 Task: Open Card Hotel Review in Board Product User Testing and Feedback to Workspace Event Planning and Coordination and add a team member Softage.4@softage.net, a label Blue, a checklist Herbalism, an attachment from Trello, a color Blue and finally, add a card description 'Plan and execute company team-building retreat' and a comment 'We should approach this task with a sense of accountability and responsibility, owning our mistakes and taking steps to correct them.'. Add a start date 'Jan 08, 1900' with a due date 'Jan 15, 1900'
Action: Mouse moved to (710, 182)
Screenshot: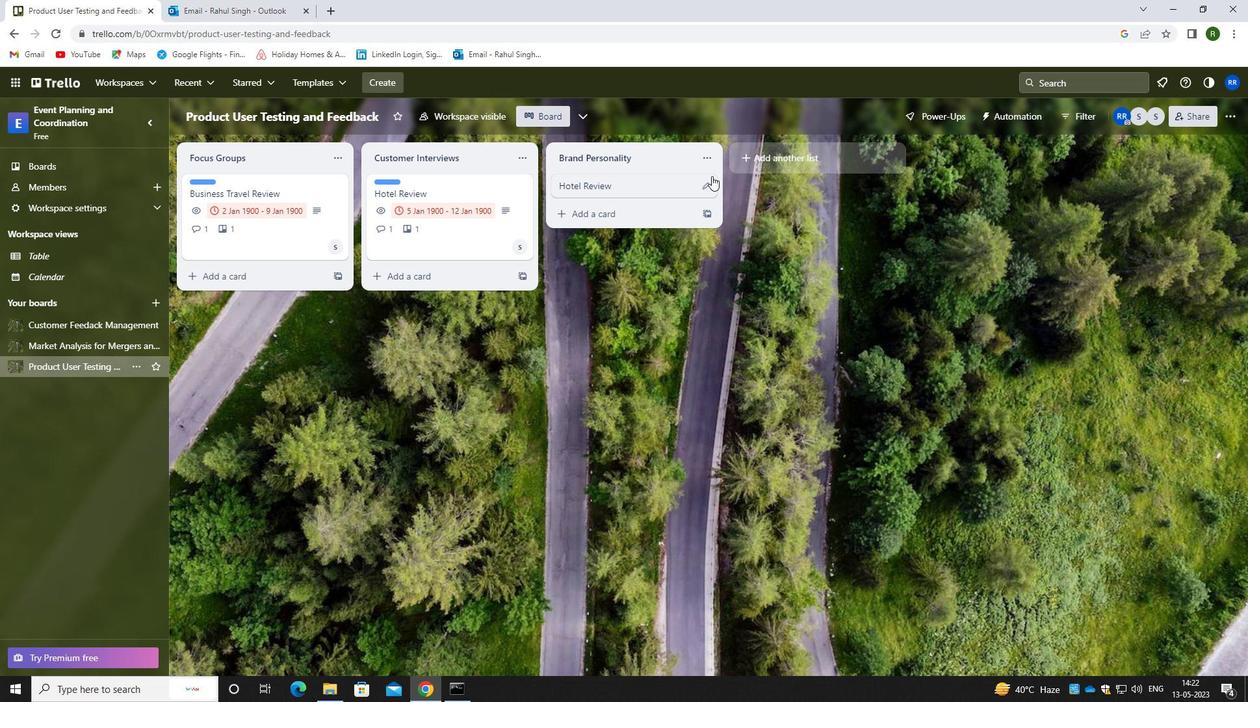 
Action: Mouse pressed left at (710, 182)
Screenshot: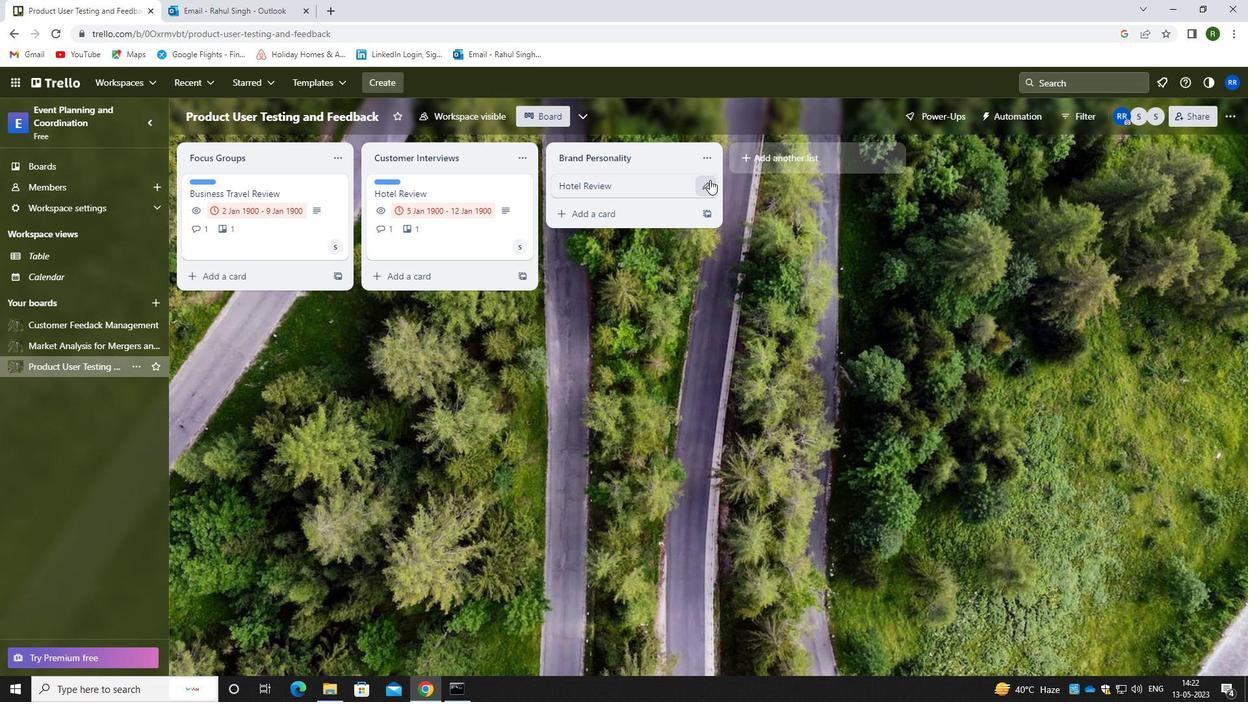 
Action: Mouse moved to (754, 190)
Screenshot: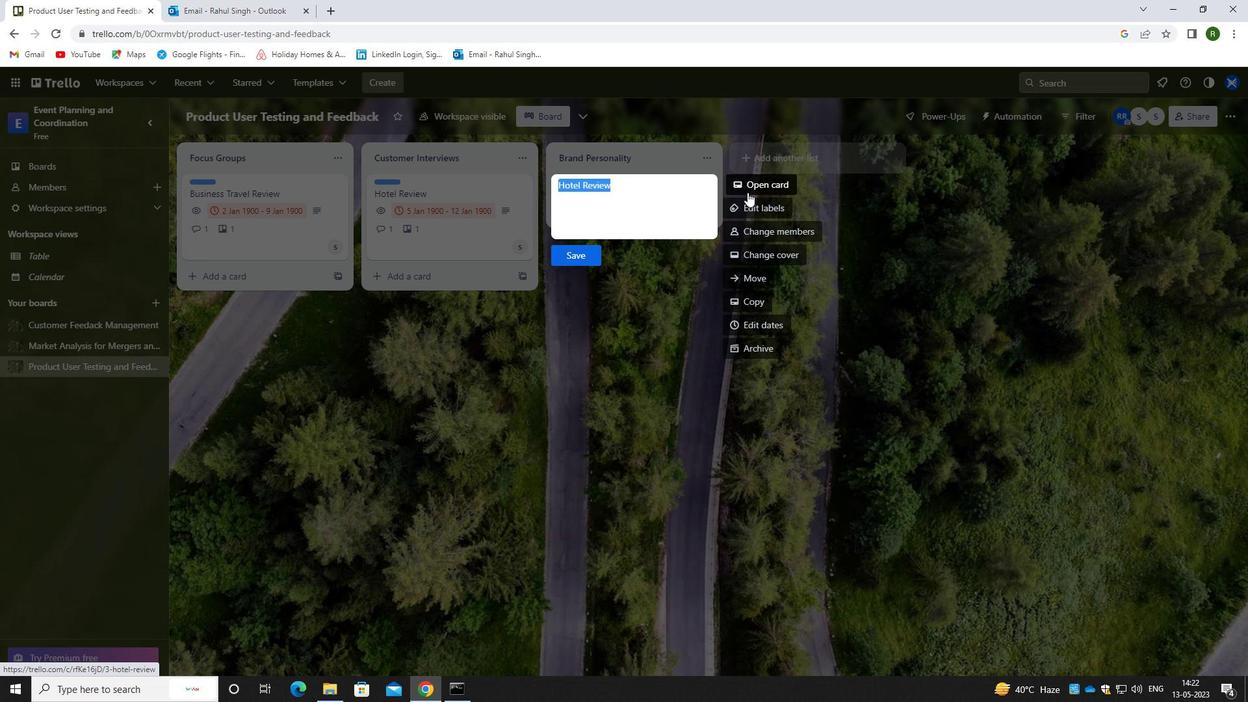 
Action: Mouse pressed left at (754, 190)
Screenshot: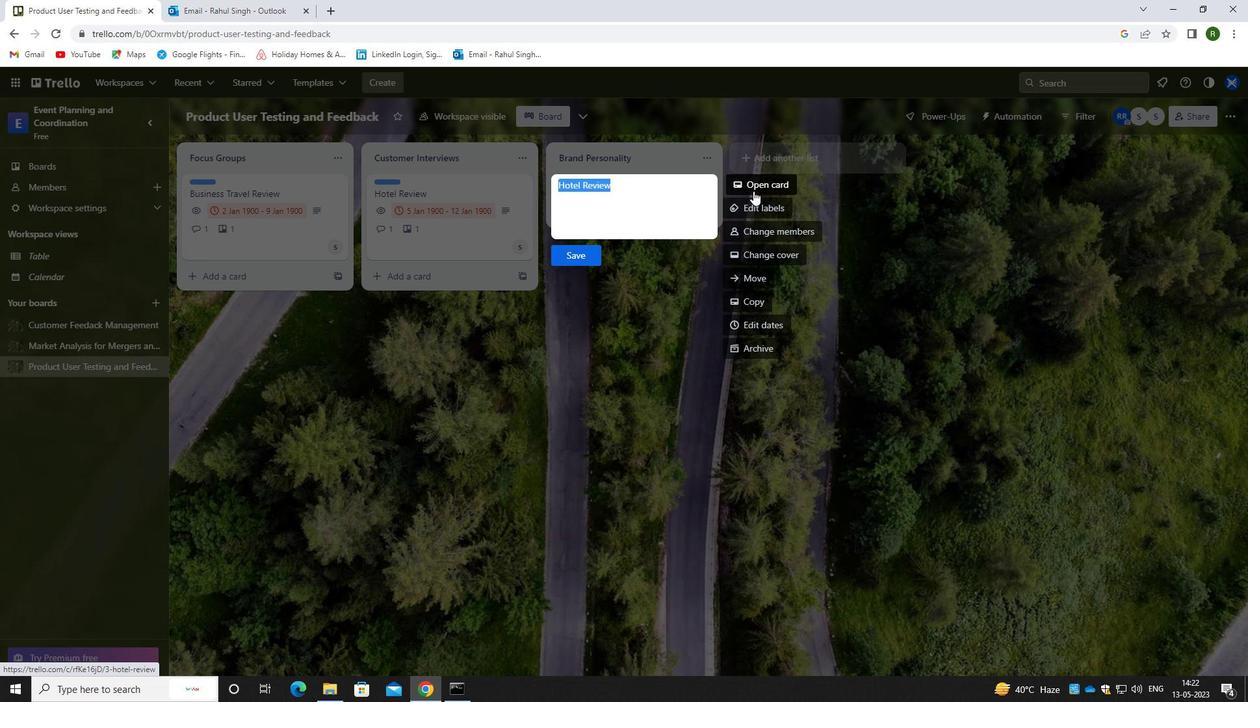 
Action: Mouse moved to (803, 236)
Screenshot: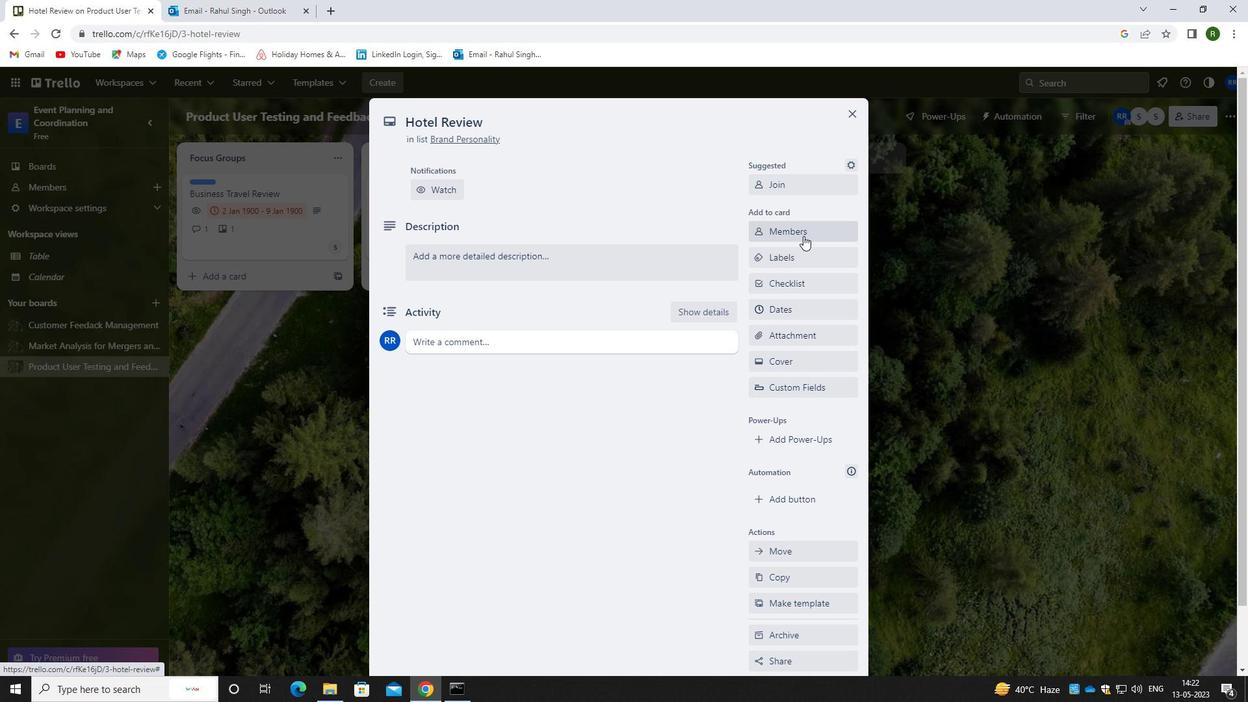 
Action: Mouse pressed left at (803, 236)
Screenshot: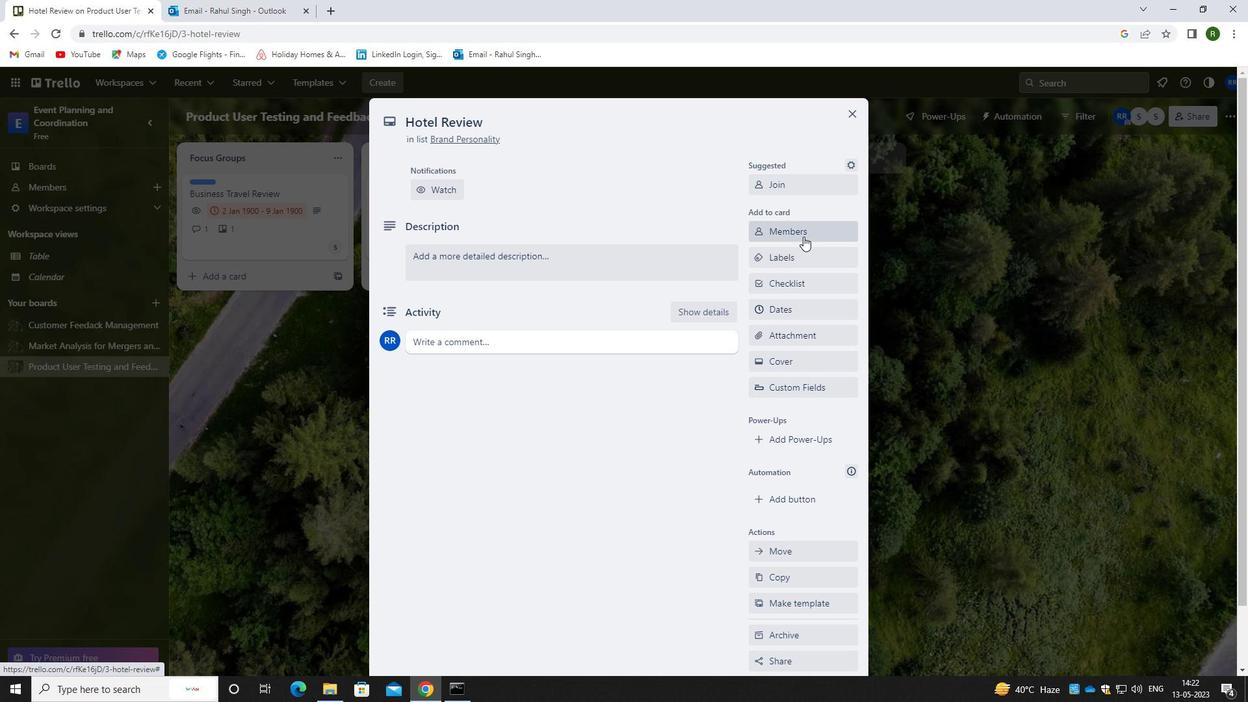 
Action: Mouse moved to (803, 283)
Screenshot: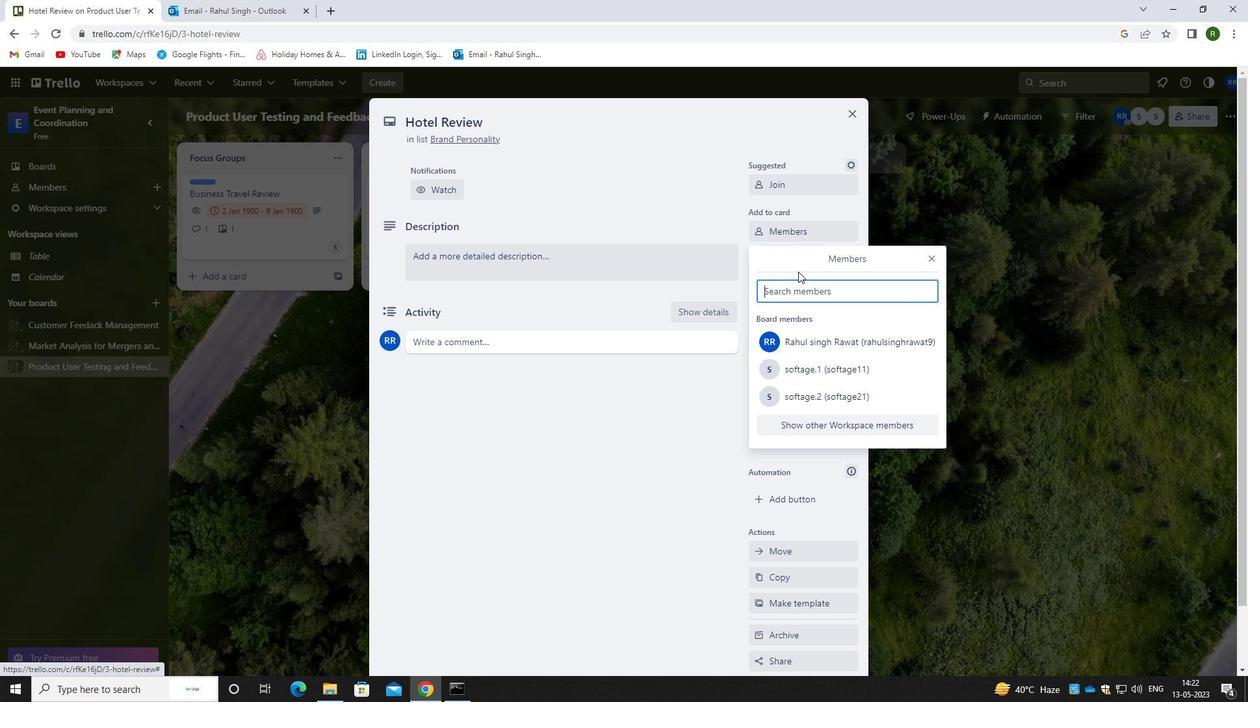 
Action: Key pressed <Key.caps_lock>s<Key.caps_lock>oftage.4<Key.shift>@SOFTAGE.NET
Screenshot: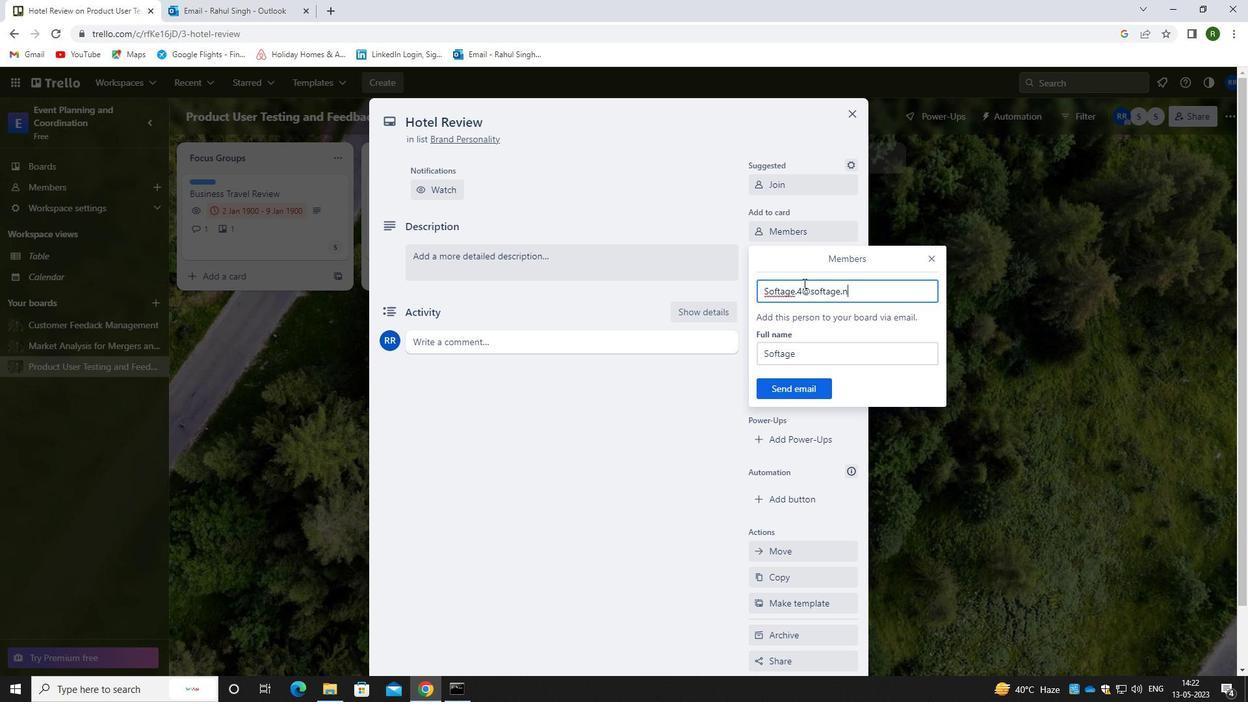 
Action: Mouse moved to (803, 386)
Screenshot: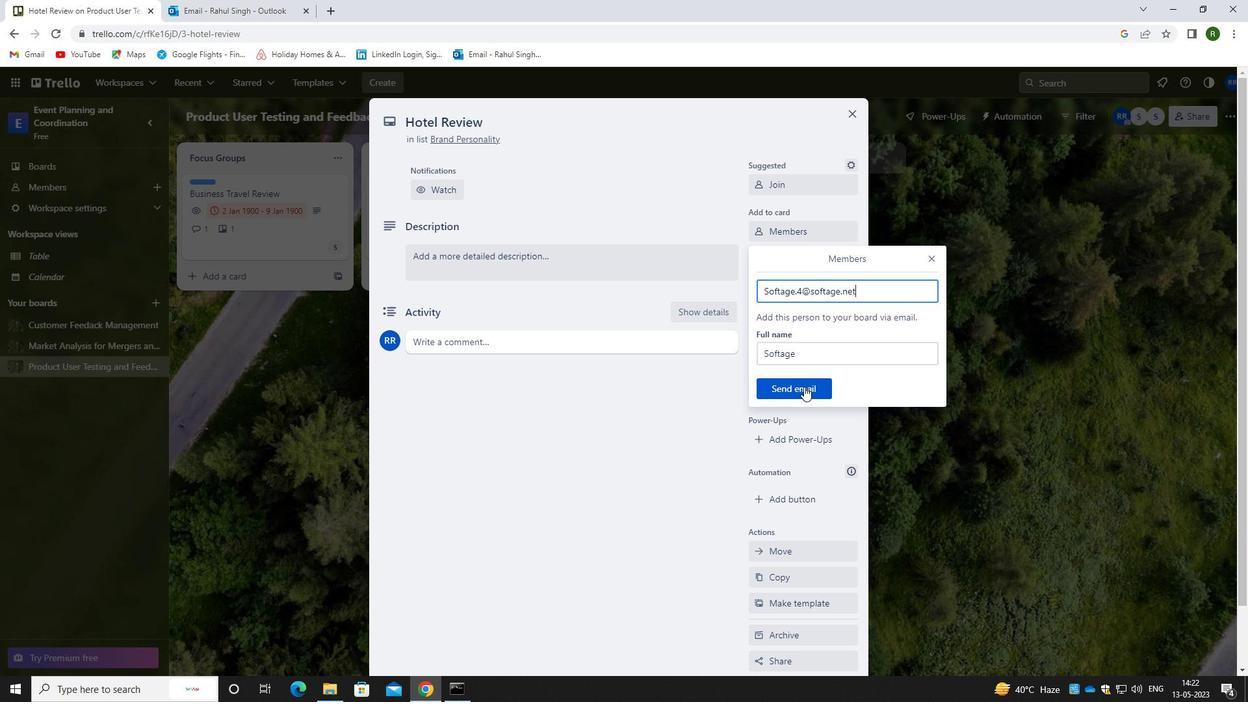 
Action: Mouse pressed left at (803, 386)
Screenshot: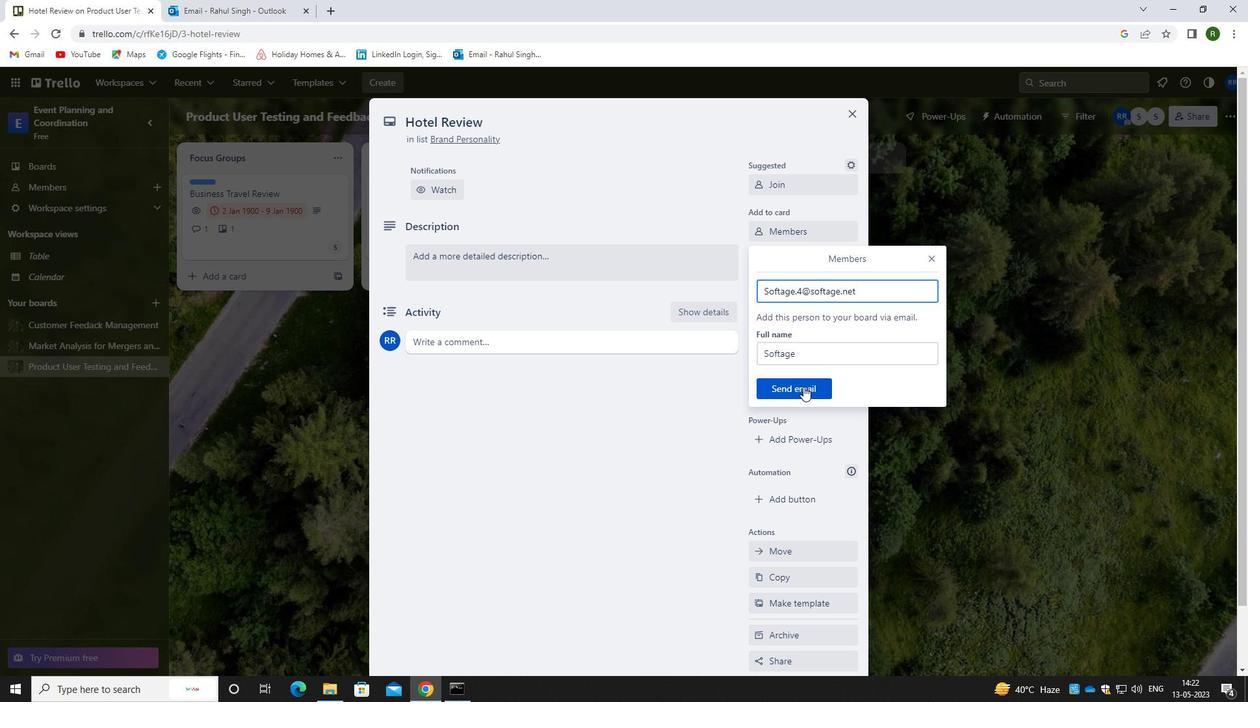 
Action: Mouse moved to (794, 258)
Screenshot: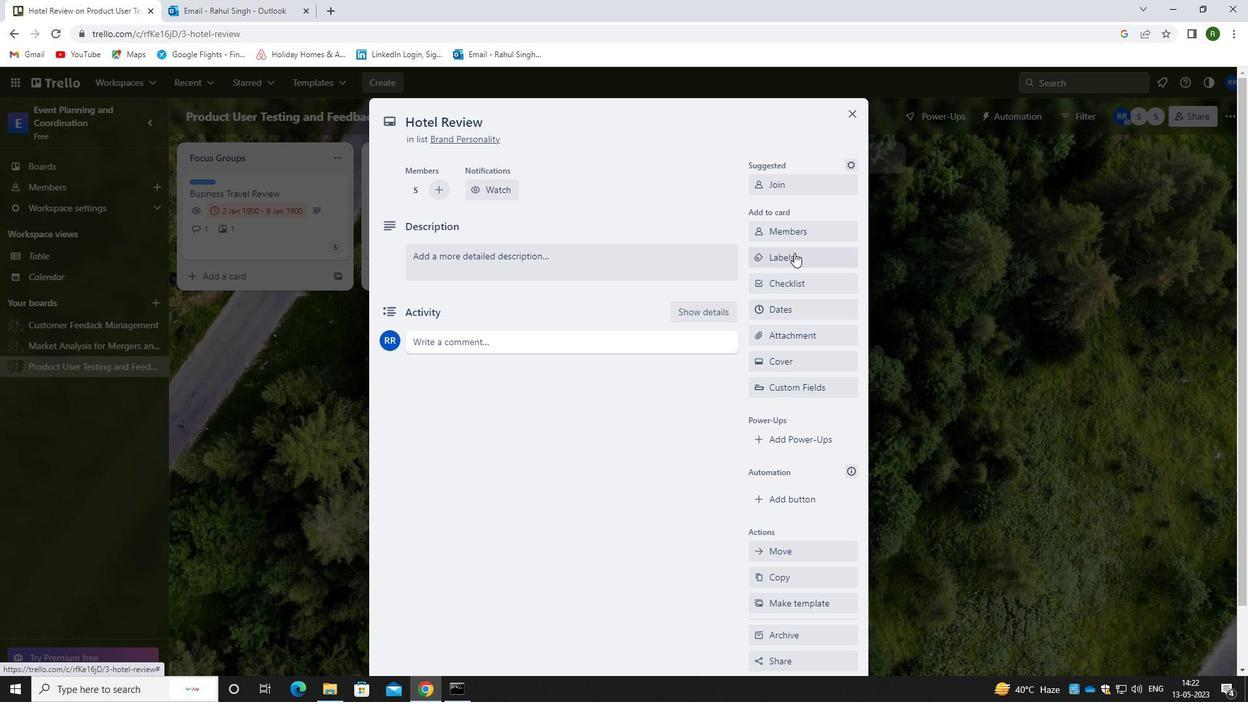 
Action: Mouse pressed left at (794, 258)
Screenshot: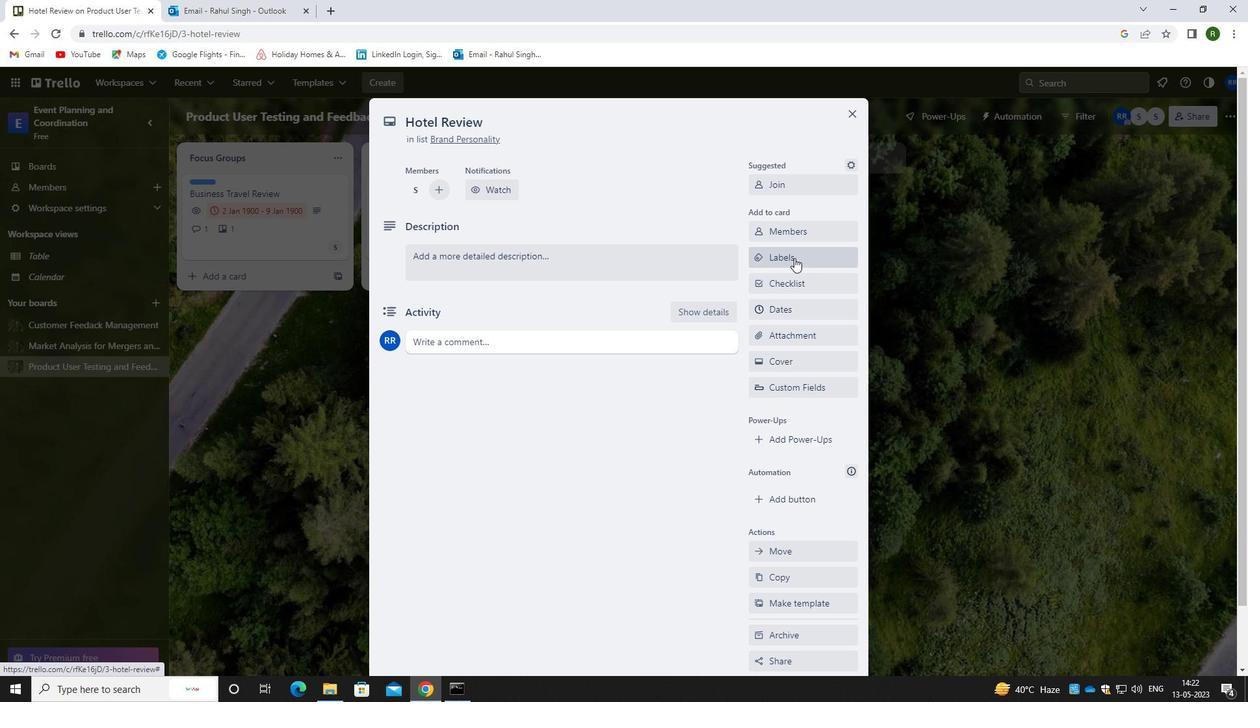 
Action: Mouse moved to (819, 320)
Screenshot: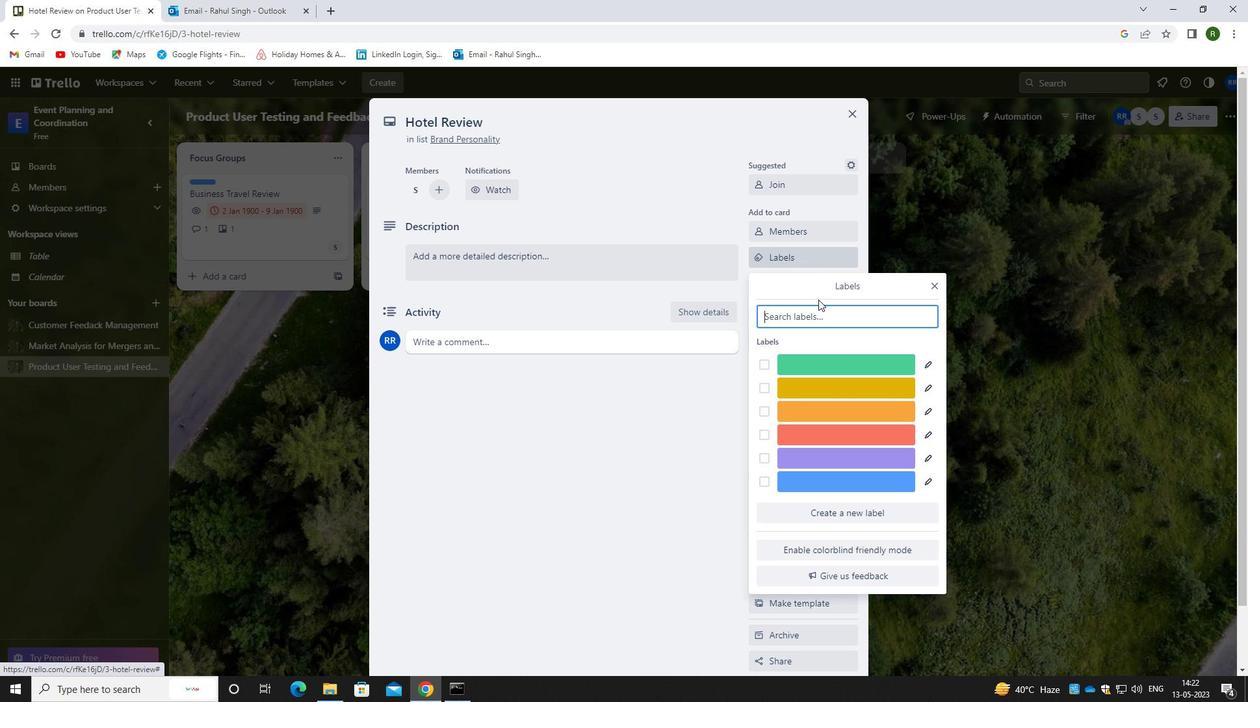 
Action: Key pressed BLEU<Key.backspace><Key.backspace>UE
Screenshot: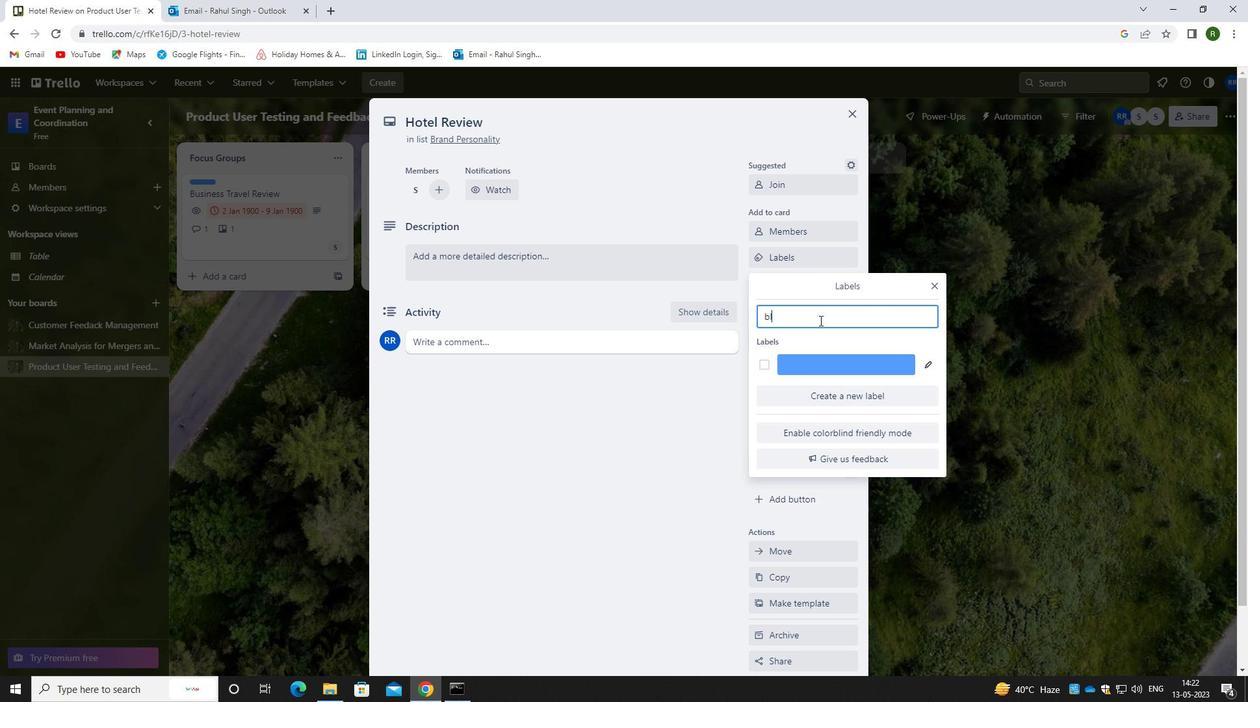 
Action: Mouse moved to (762, 362)
Screenshot: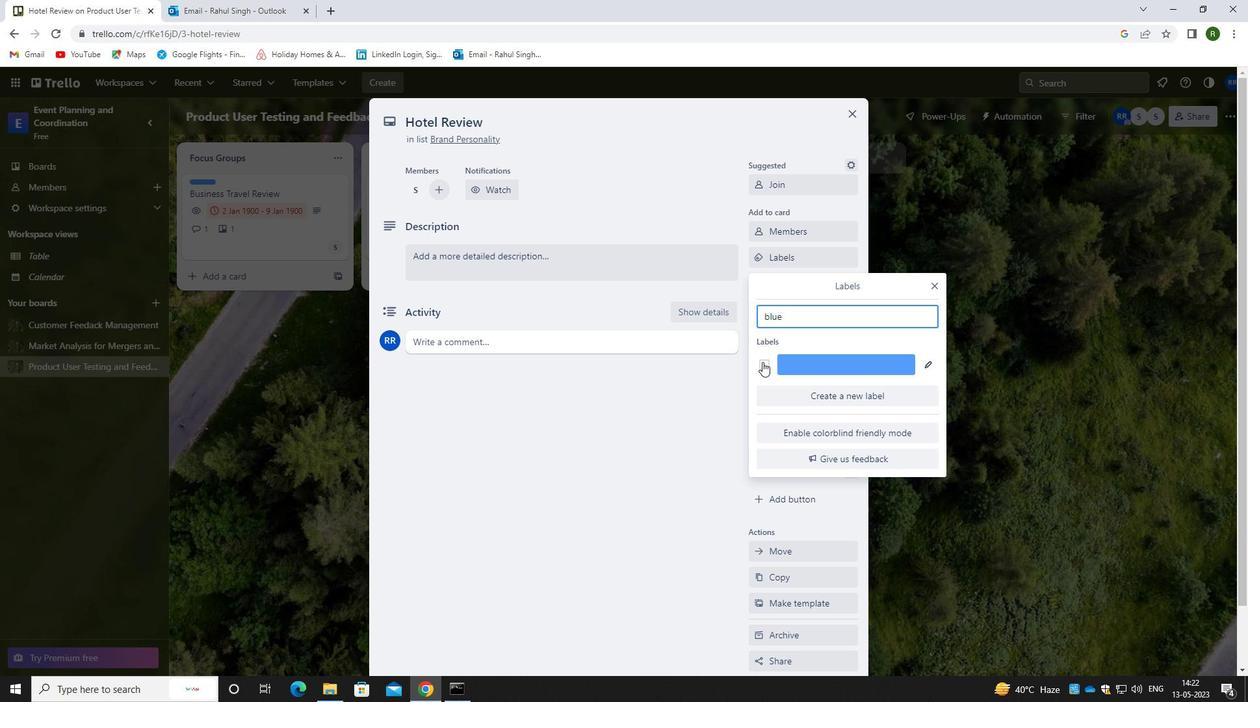 
Action: Mouse pressed left at (762, 362)
Screenshot: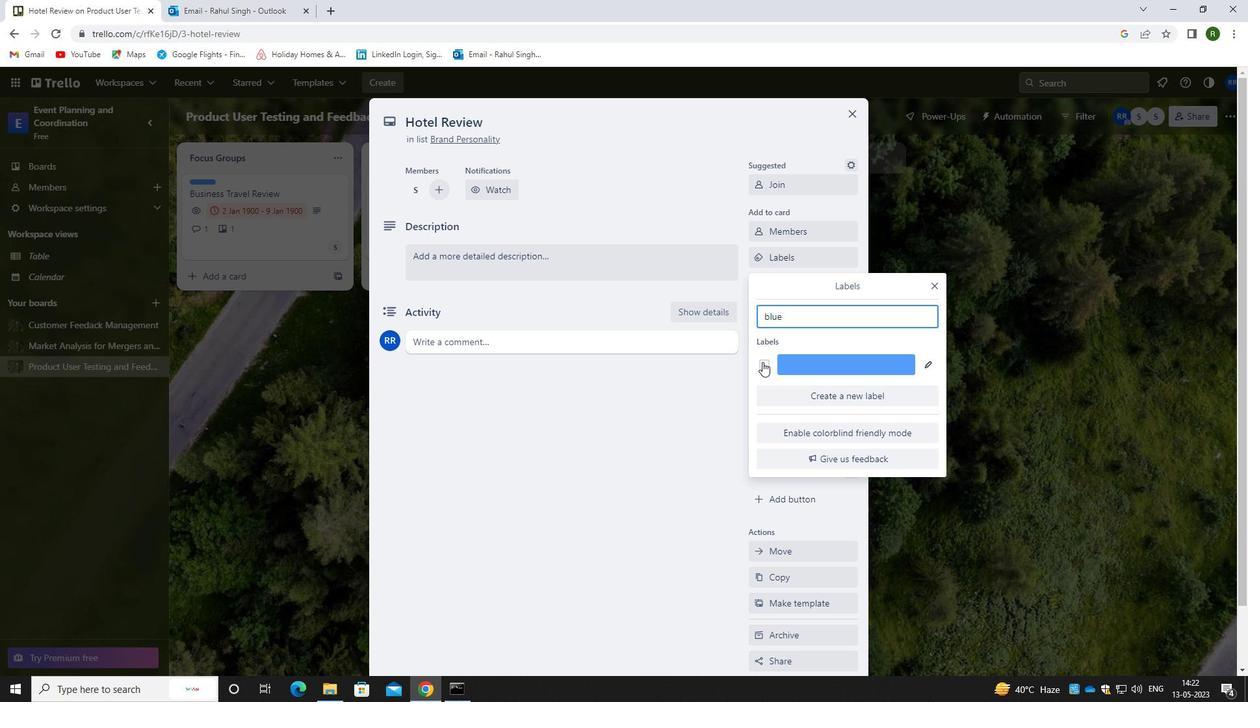 
Action: Mouse moved to (678, 417)
Screenshot: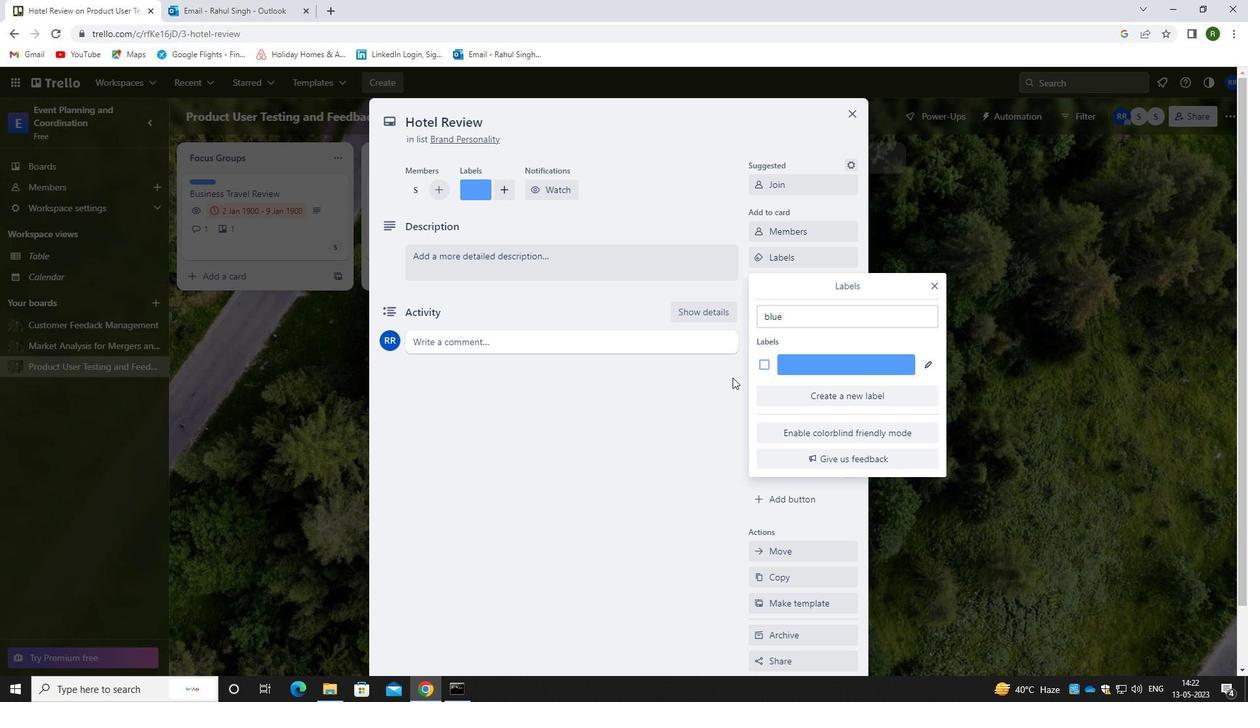 
Action: Mouse pressed left at (678, 417)
Screenshot: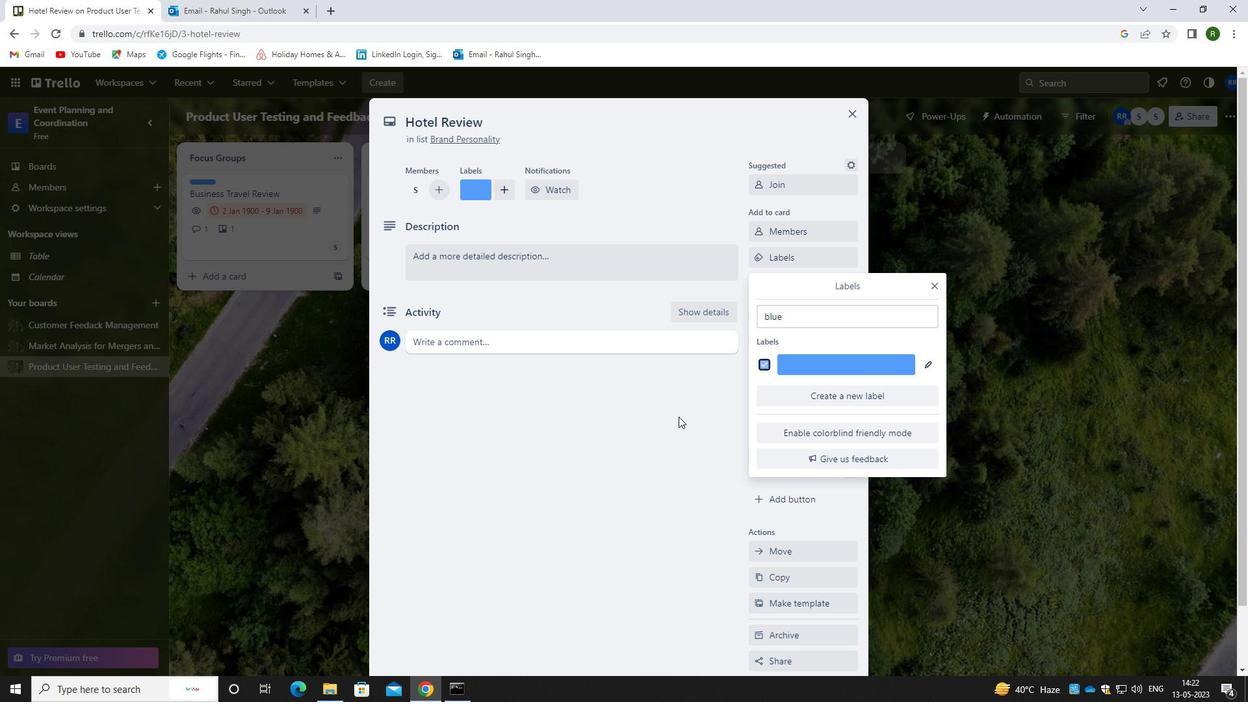 
Action: Mouse moved to (776, 283)
Screenshot: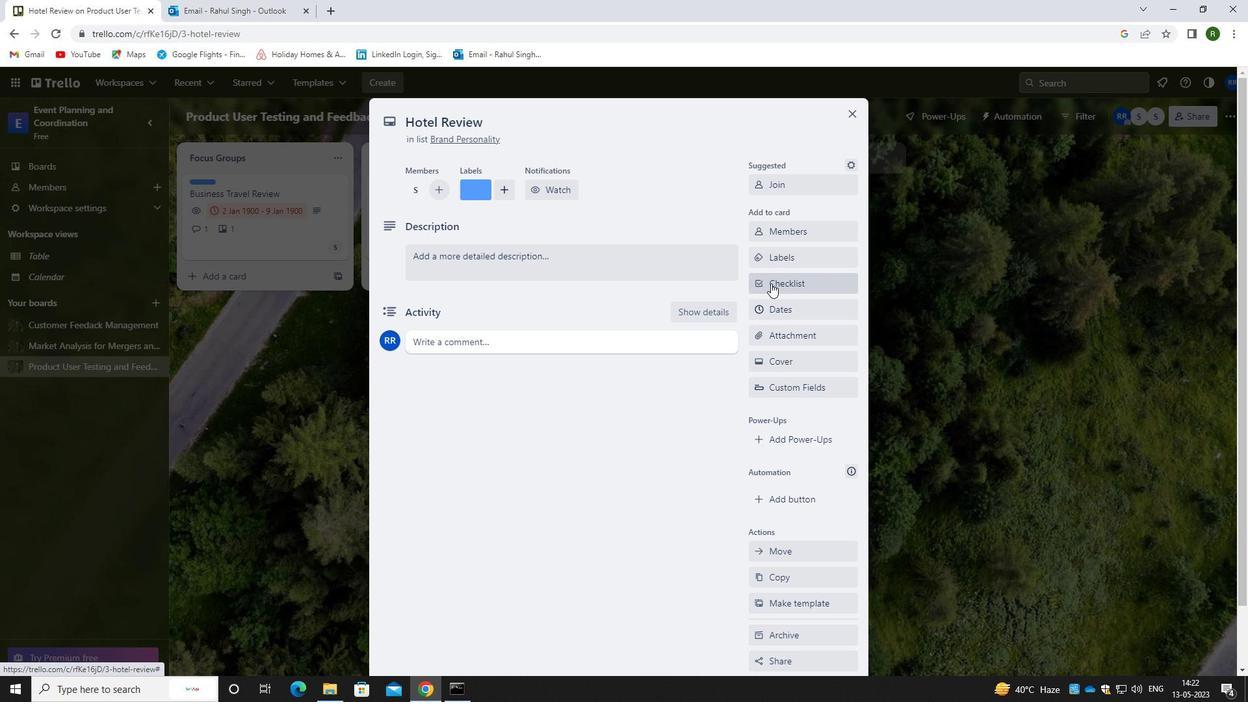 
Action: Mouse pressed left at (776, 283)
Screenshot: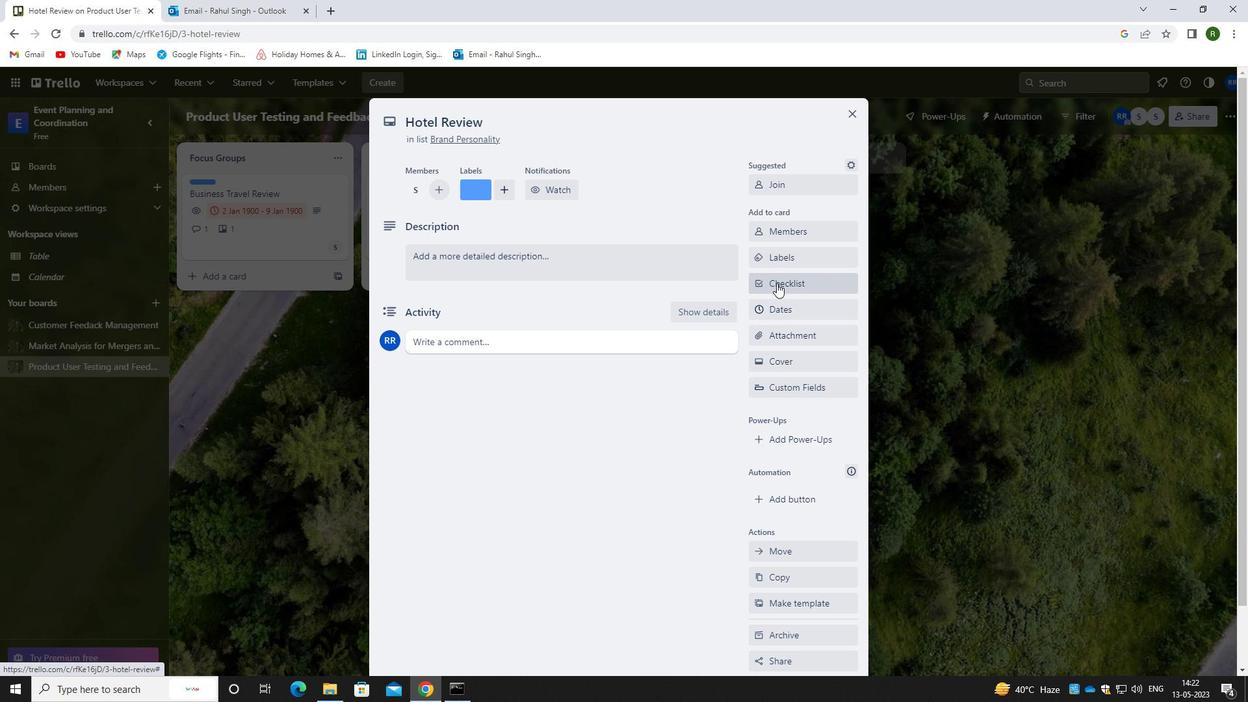 
Action: Mouse moved to (817, 330)
Screenshot: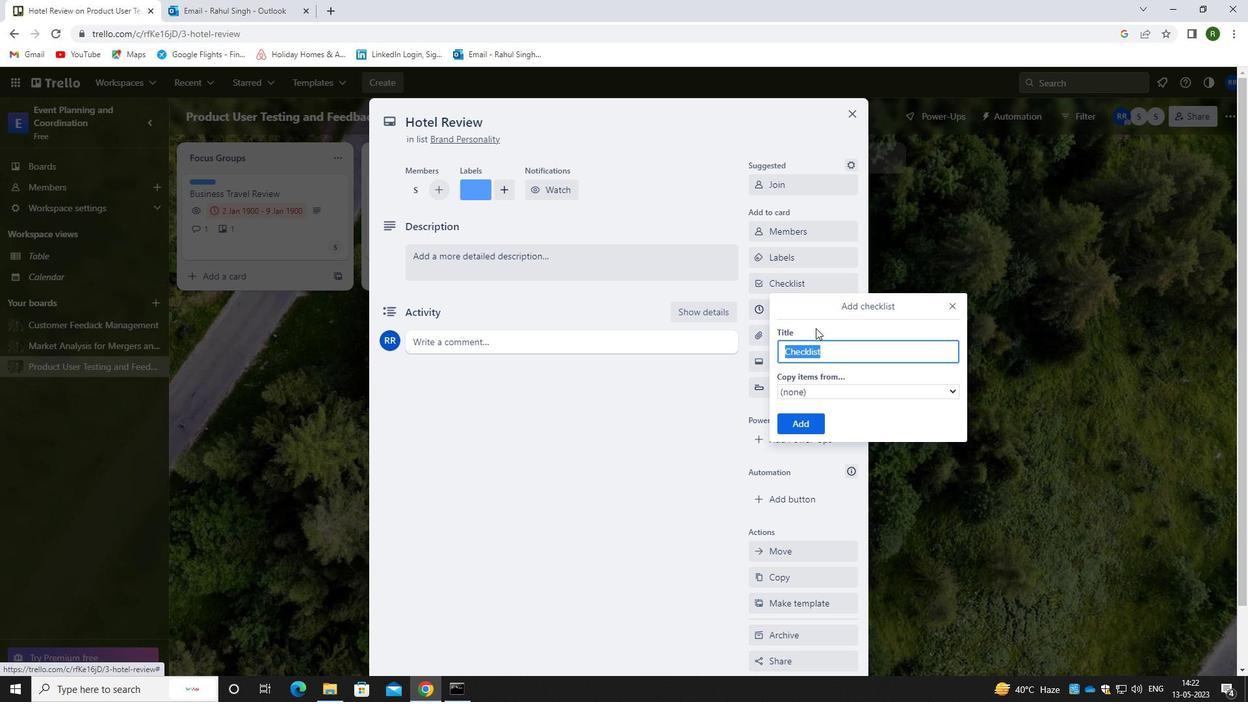 
Action: Key pressed <Key.caps_lock>H<Key.caps_lock>ERBALISM<Key.backspace>
Screenshot: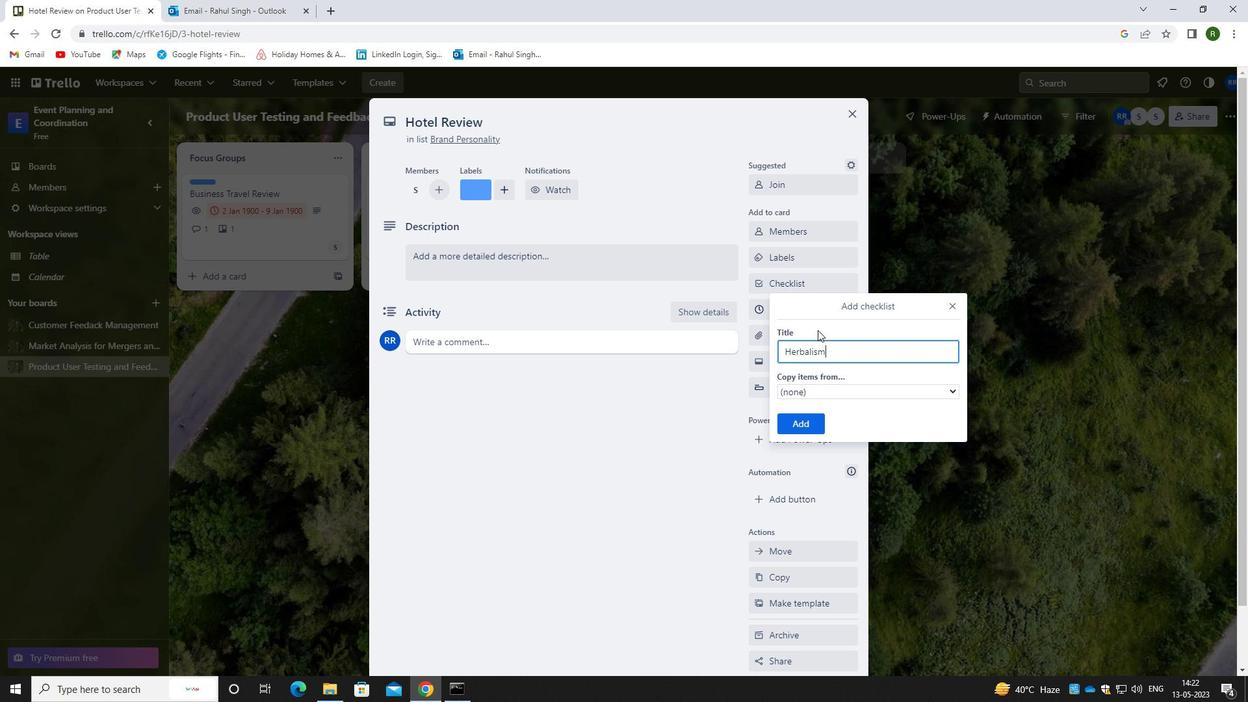 
Action: Mouse moved to (868, 392)
Screenshot: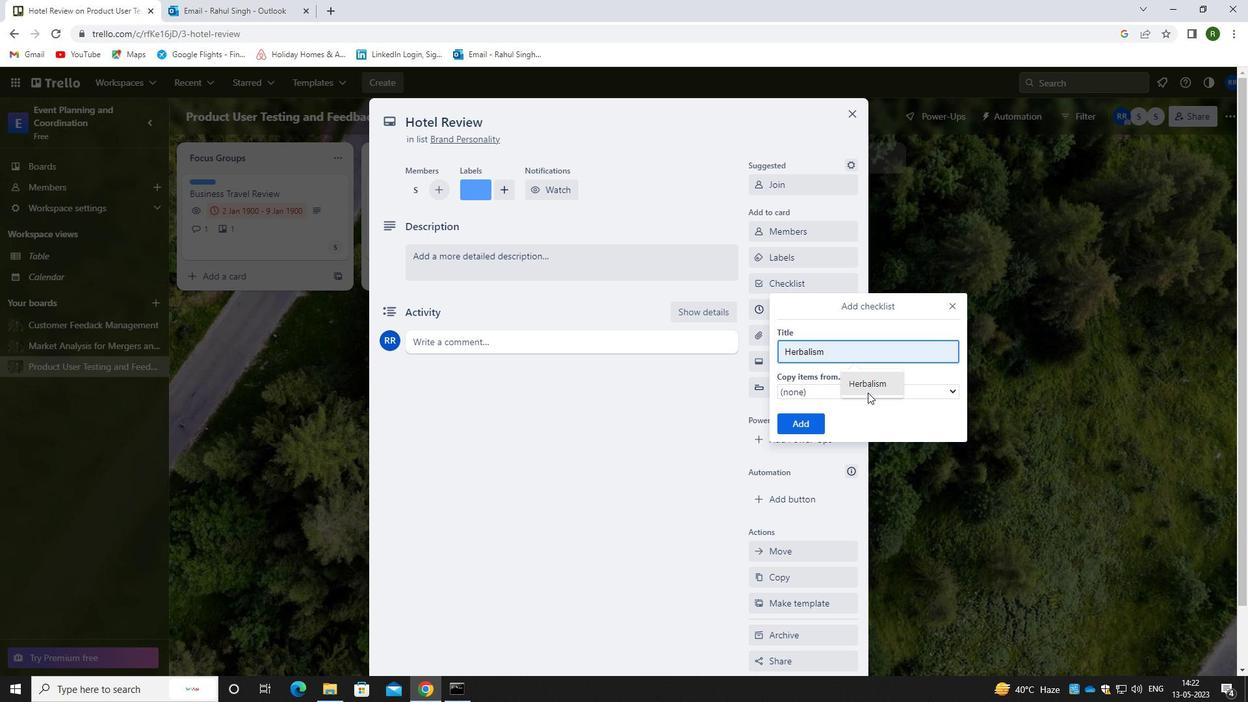 
Action: Mouse pressed left at (868, 392)
Screenshot: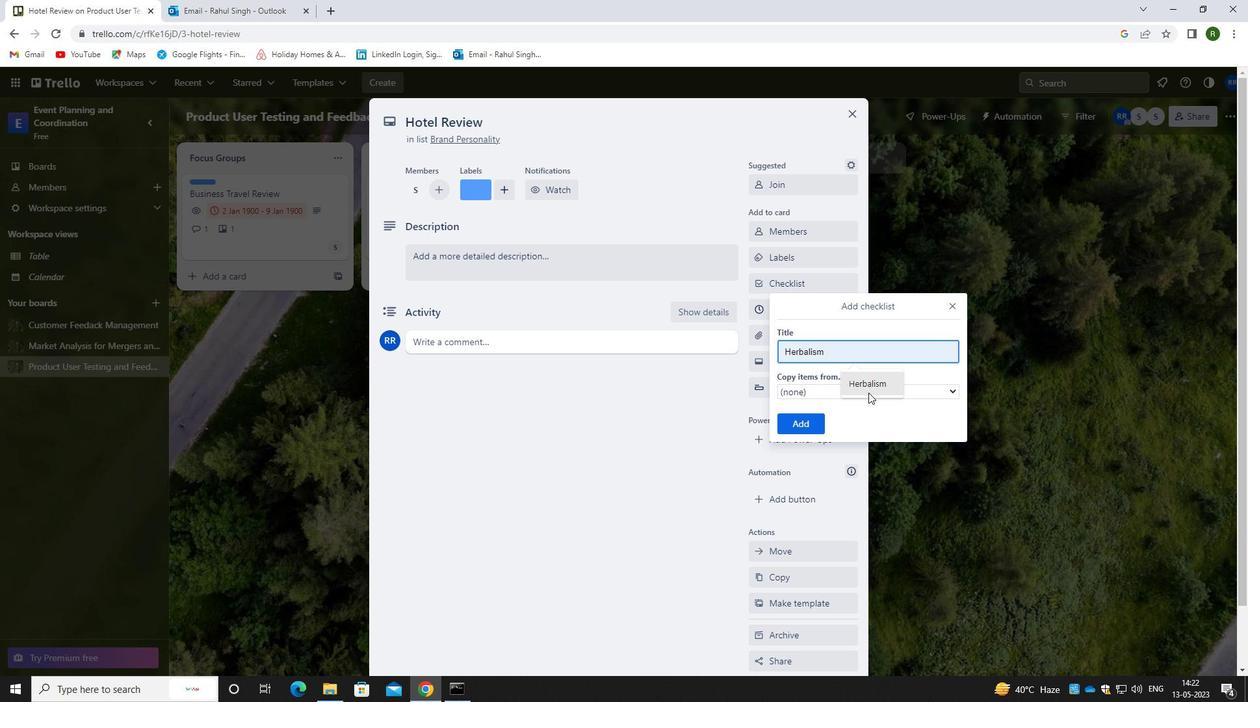 
Action: Mouse moved to (804, 425)
Screenshot: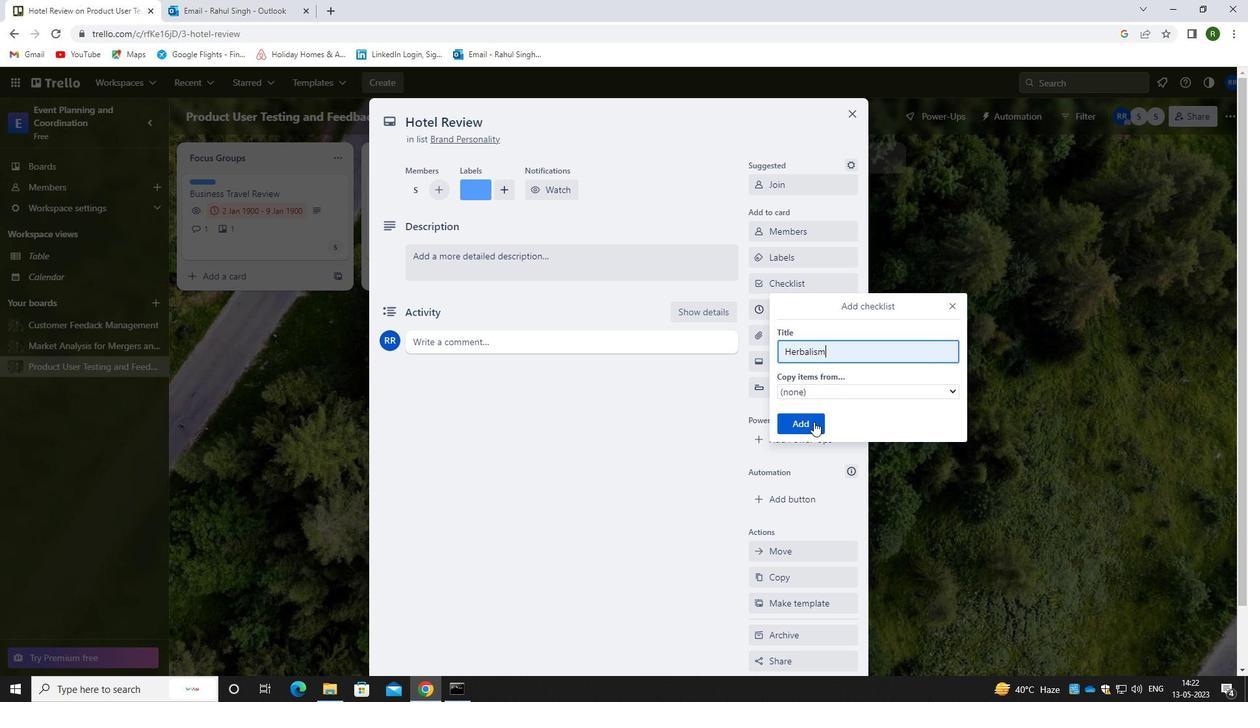 
Action: Mouse pressed left at (804, 425)
Screenshot: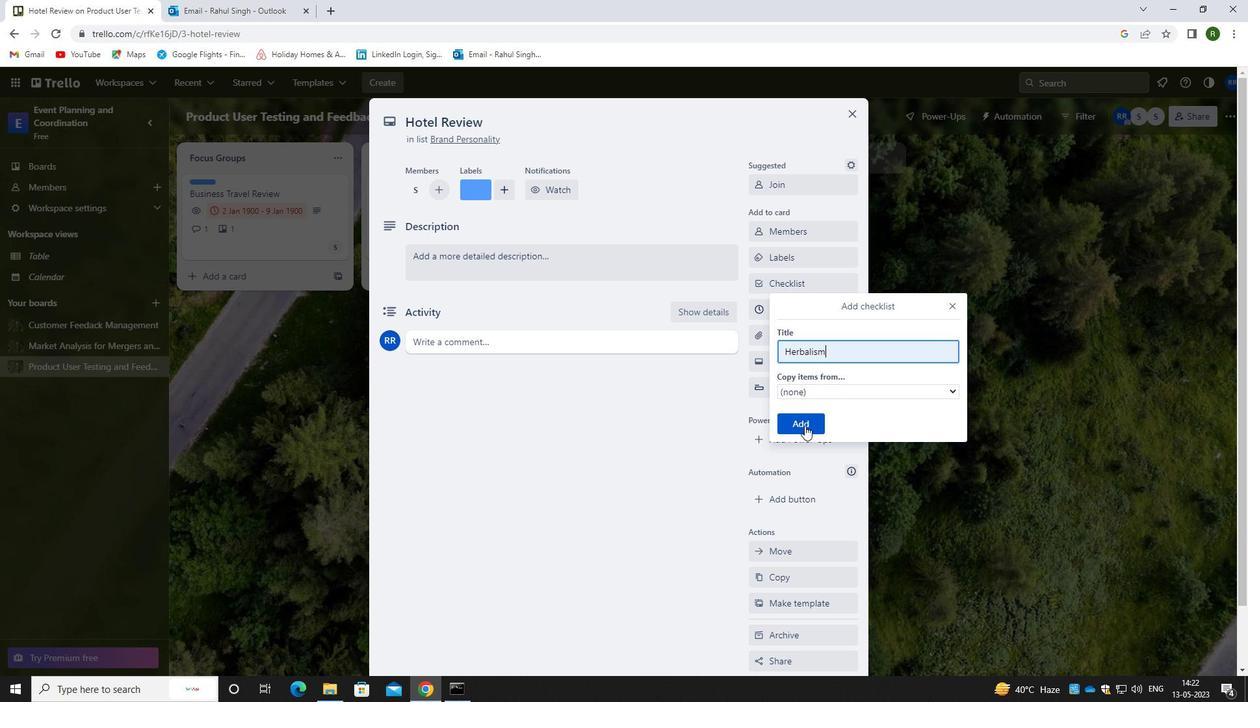 
Action: Mouse moved to (801, 338)
Screenshot: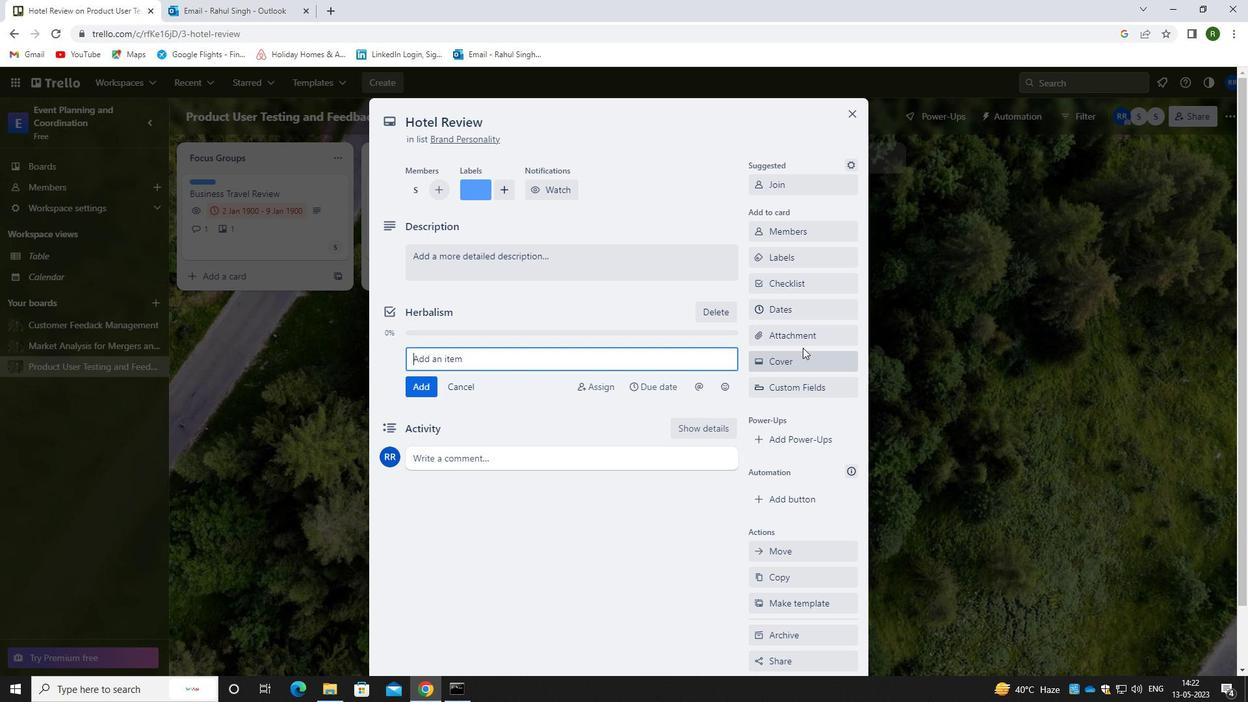 
Action: Mouse pressed left at (801, 338)
Screenshot: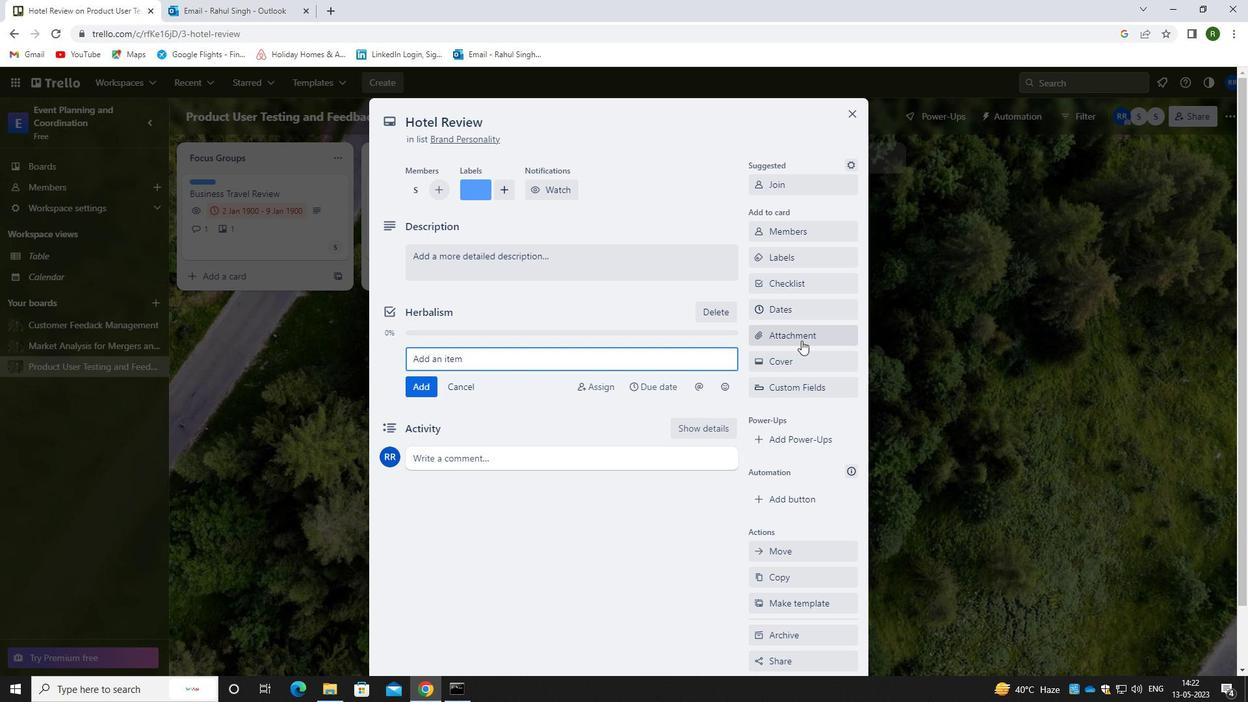 
Action: Mouse moved to (775, 410)
Screenshot: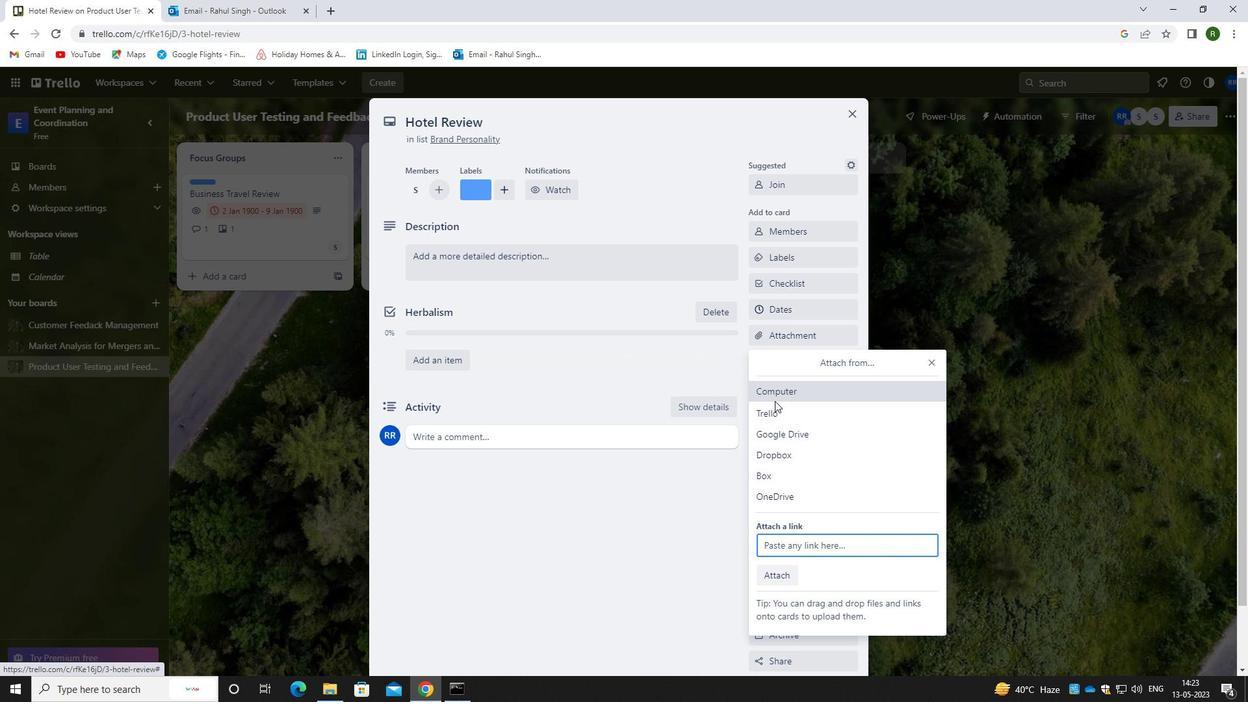 
Action: Mouse pressed left at (775, 410)
Screenshot: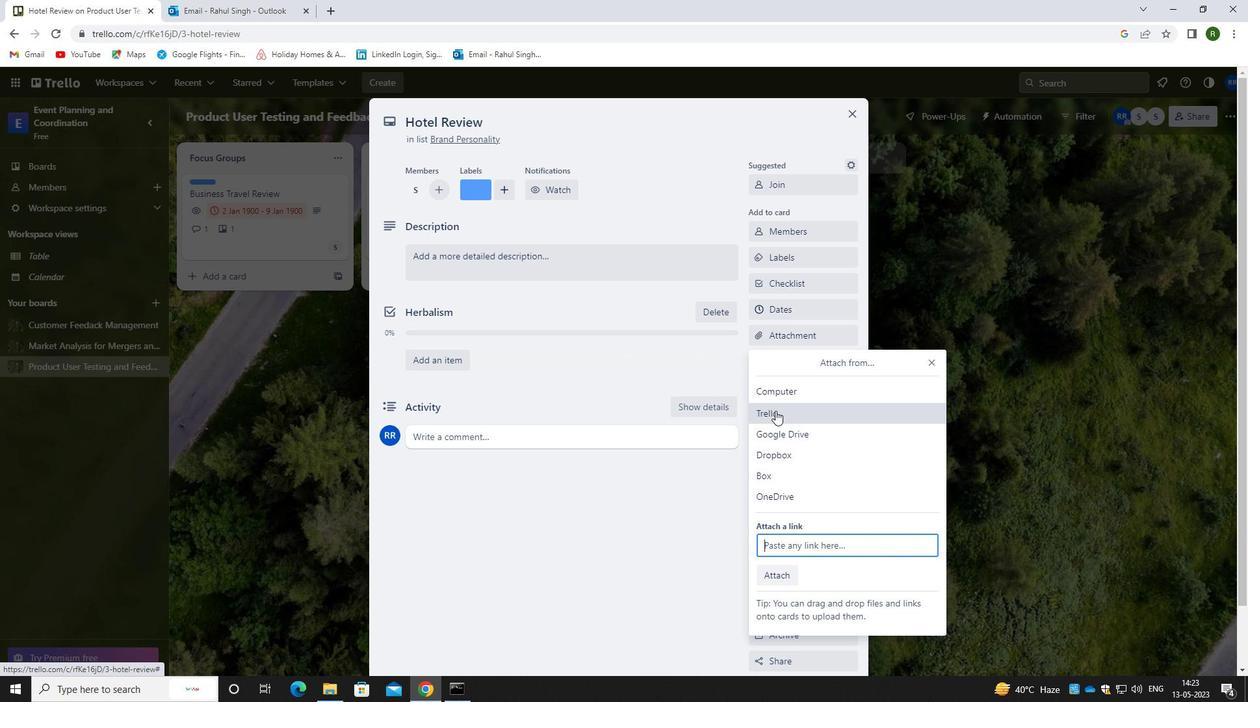 
Action: Mouse moved to (818, 432)
Screenshot: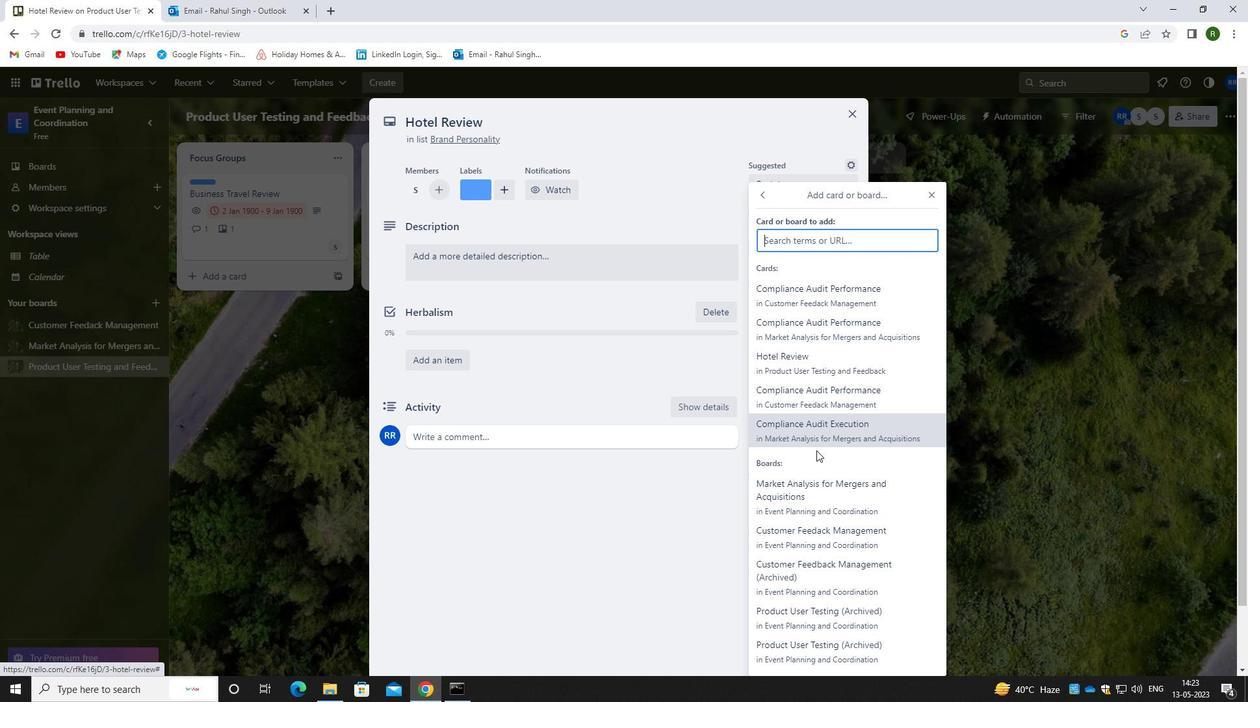 
Action: Mouse pressed left at (818, 432)
Screenshot: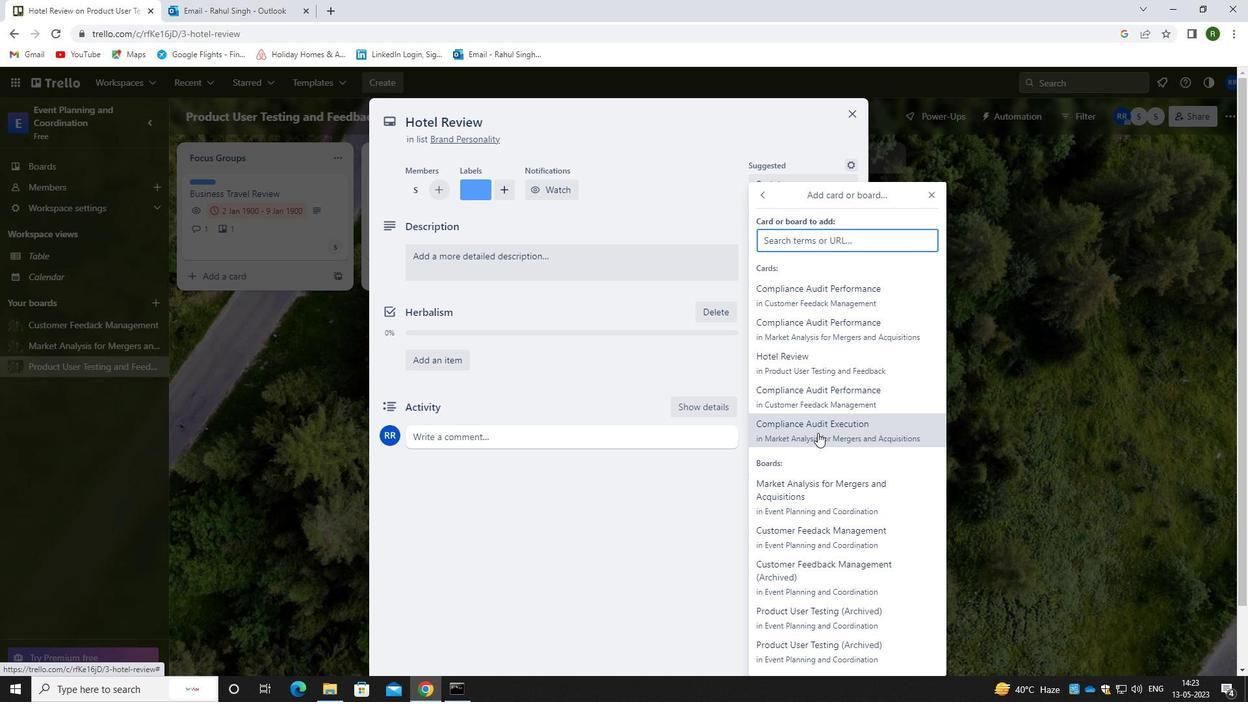 
Action: Mouse moved to (539, 260)
Screenshot: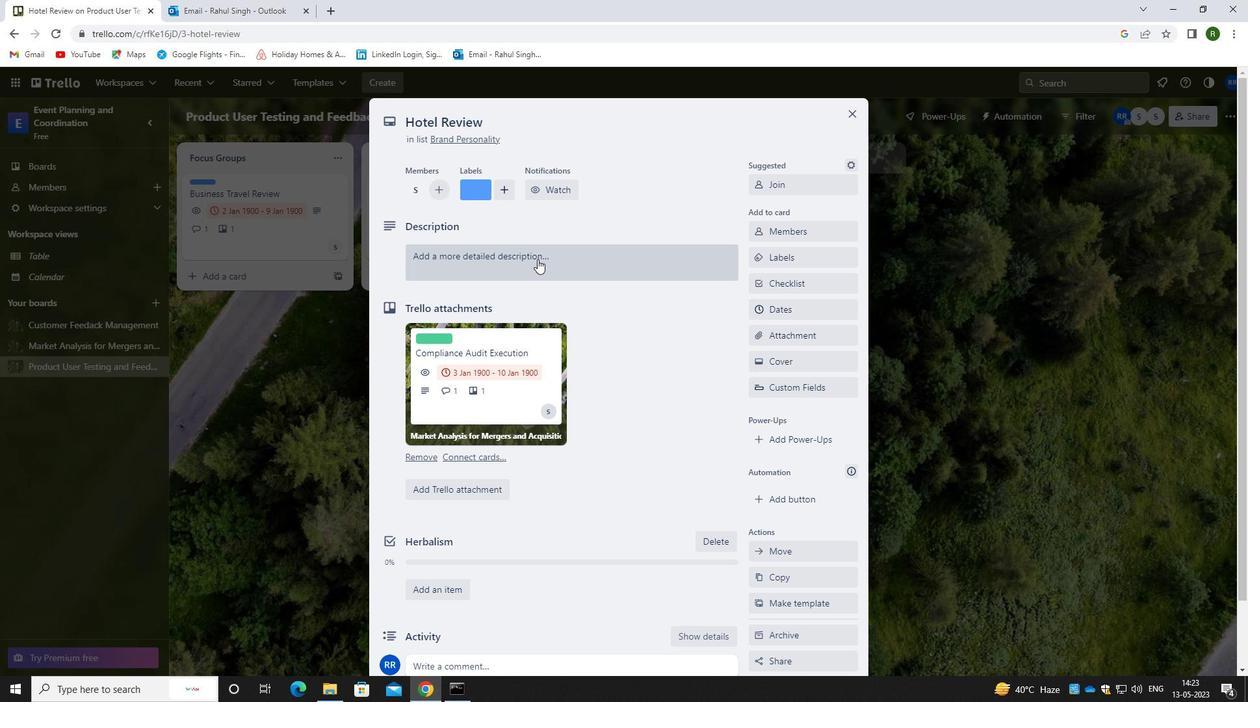 
Action: Mouse pressed left at (539, 260)
Screenshot: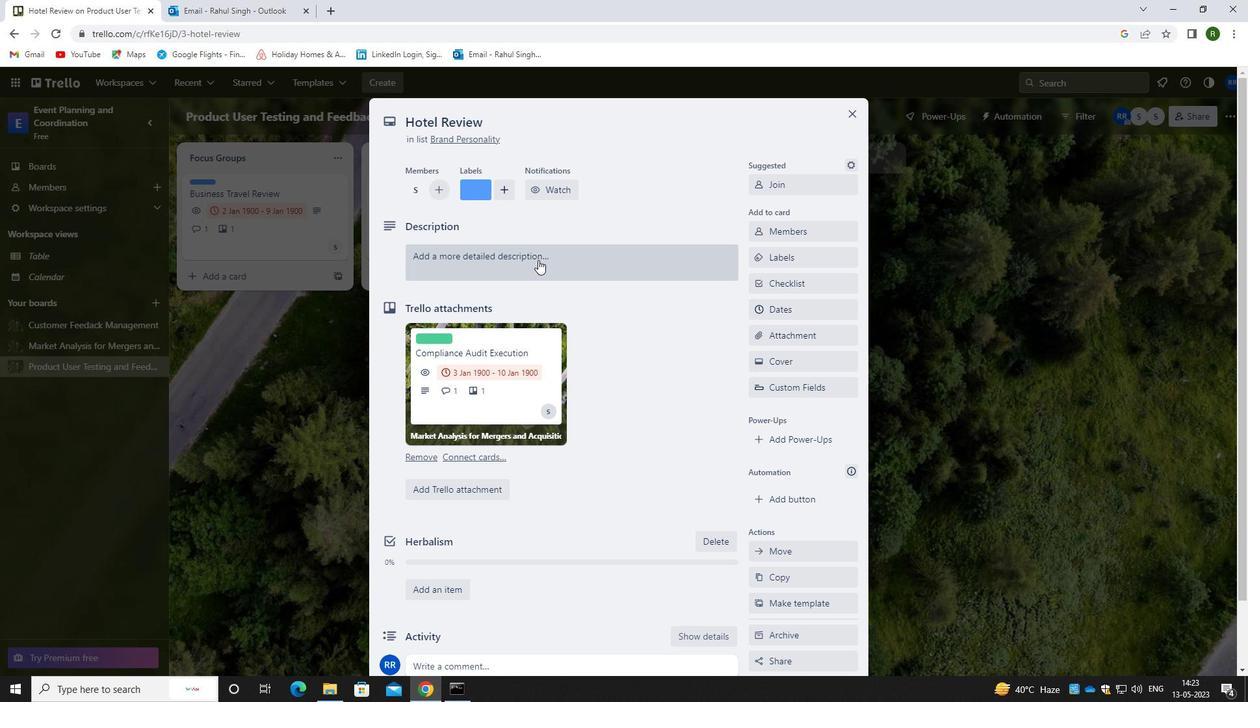 
Action: Mouse moved to (521, 332)
Screenshot: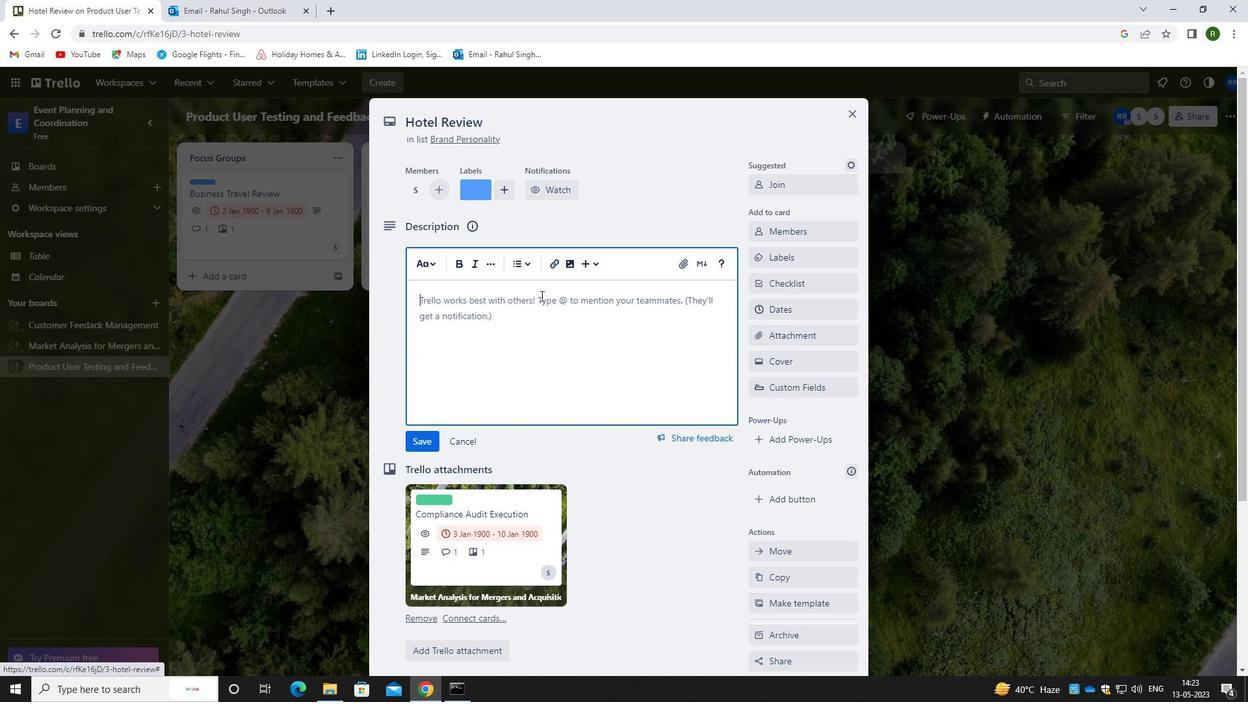 
Action: Mouse pressed left at (521, 332)
Screenshot: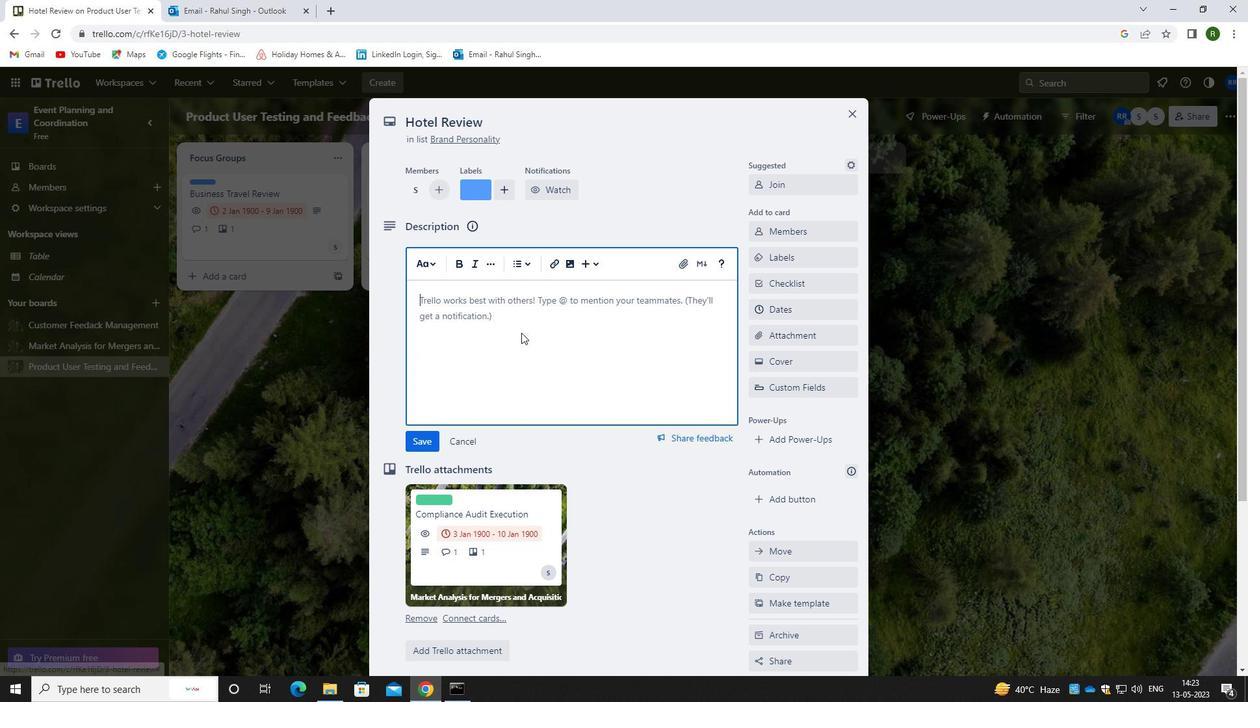 
Action: Key pressed <Key.caps_lock>P<Key.caps_lock>LAN<Key.space>AND<Key.space>EXECUTE<Key.space>COMPANY<Key.space>TEAM-BUILDING<Key.space>RETREAT
Screenshot: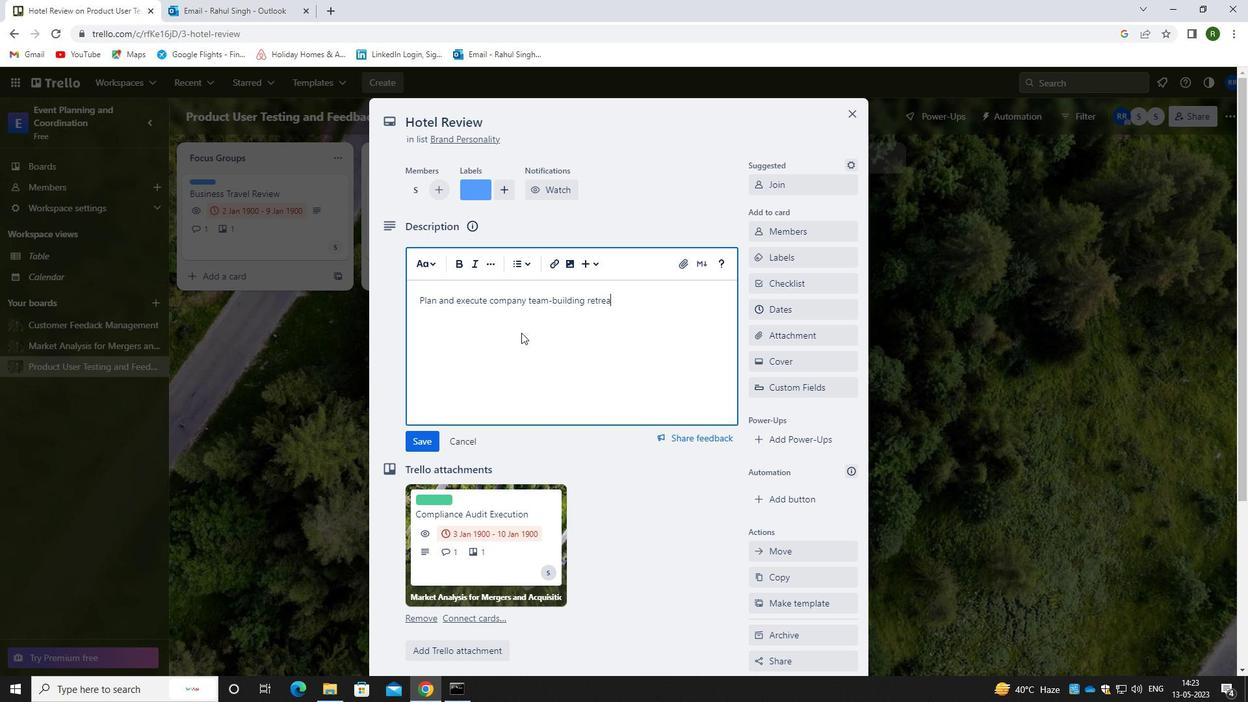 
Action: Mouse moved to (415, 447)
Screenshot: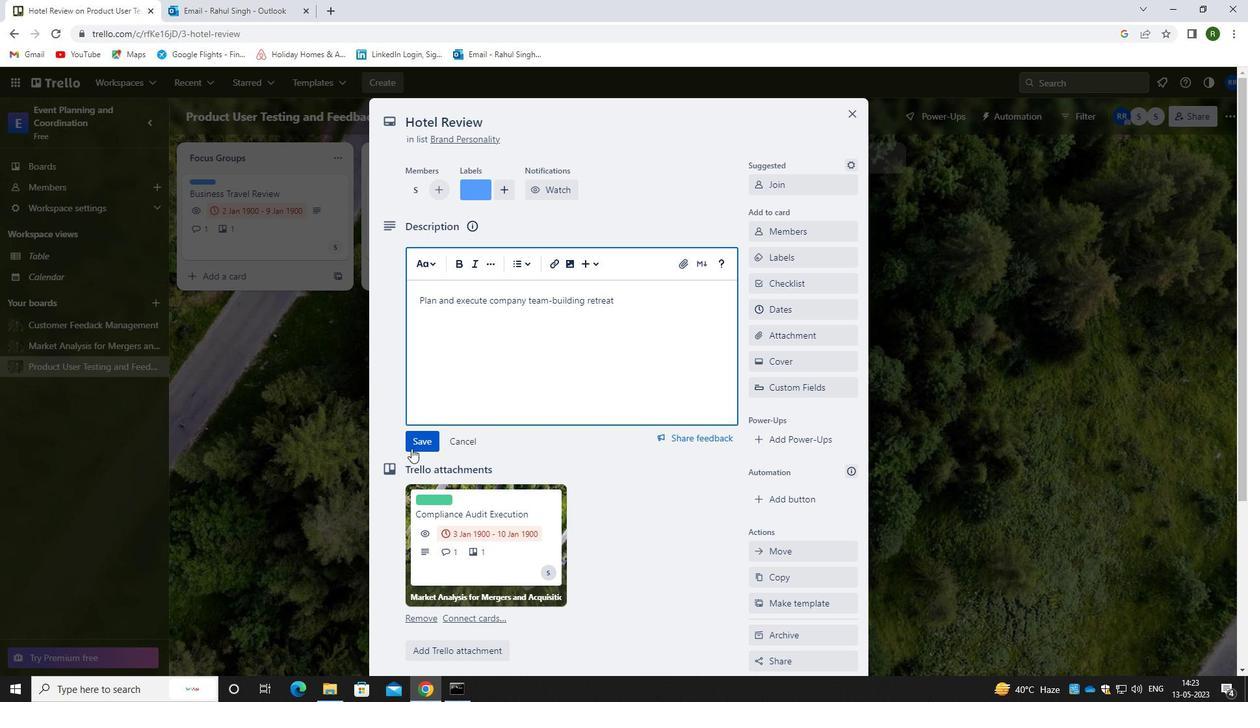 
Action: Mouse pressed left at (415, 447)
Screenshot: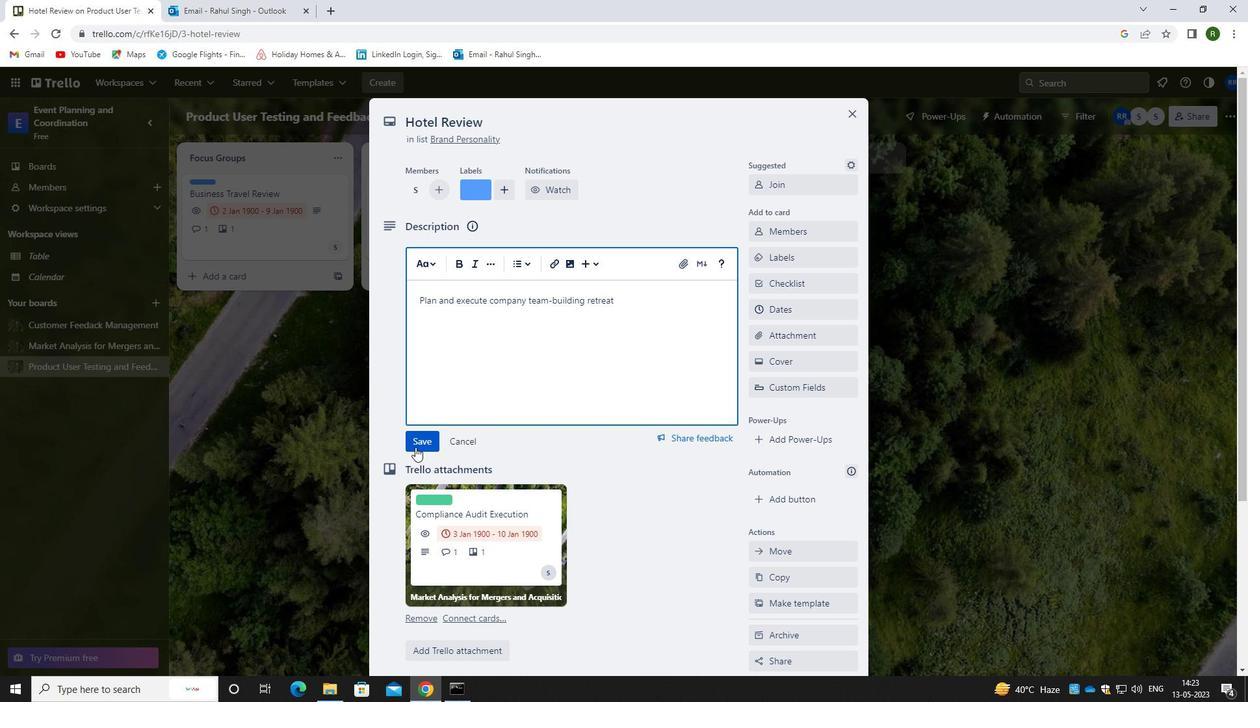 
Action: Mouse moved to (509, 396)
Screenshot: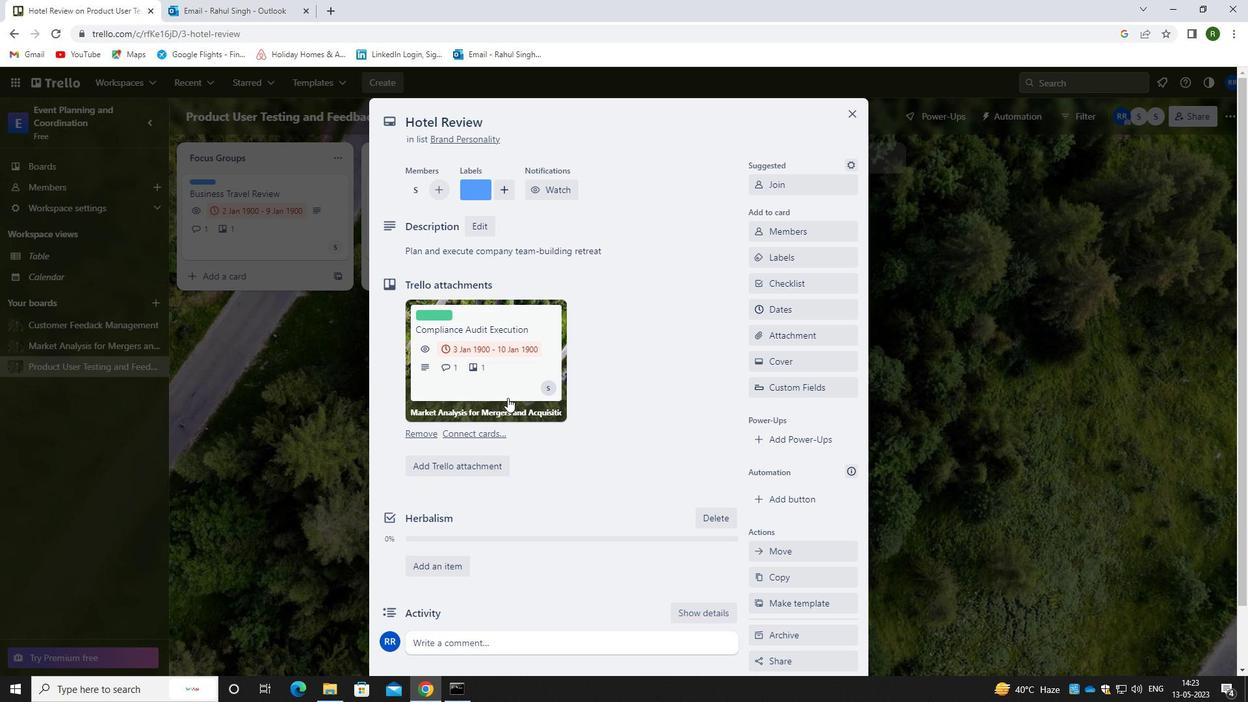 
Action: Mouse scrolled (509, 395) with delta (0, 0)
Screenshot: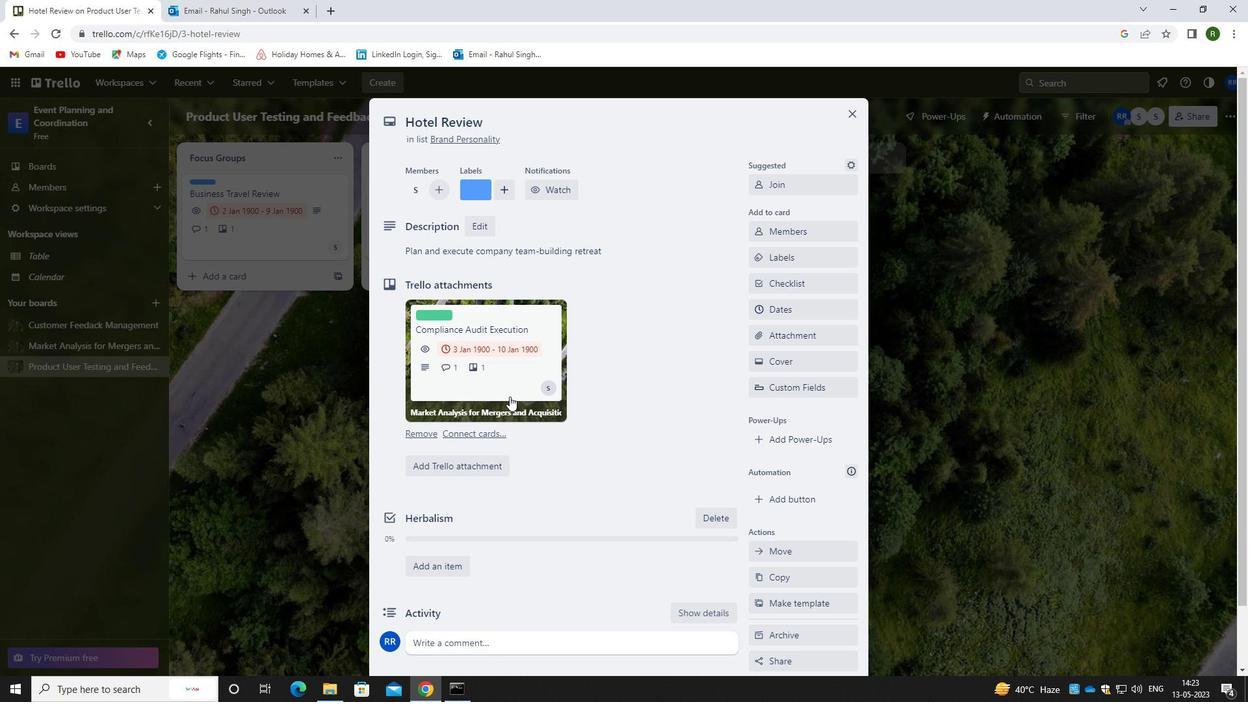 
Action: Mouse moved to (510, 396)
Screenshot: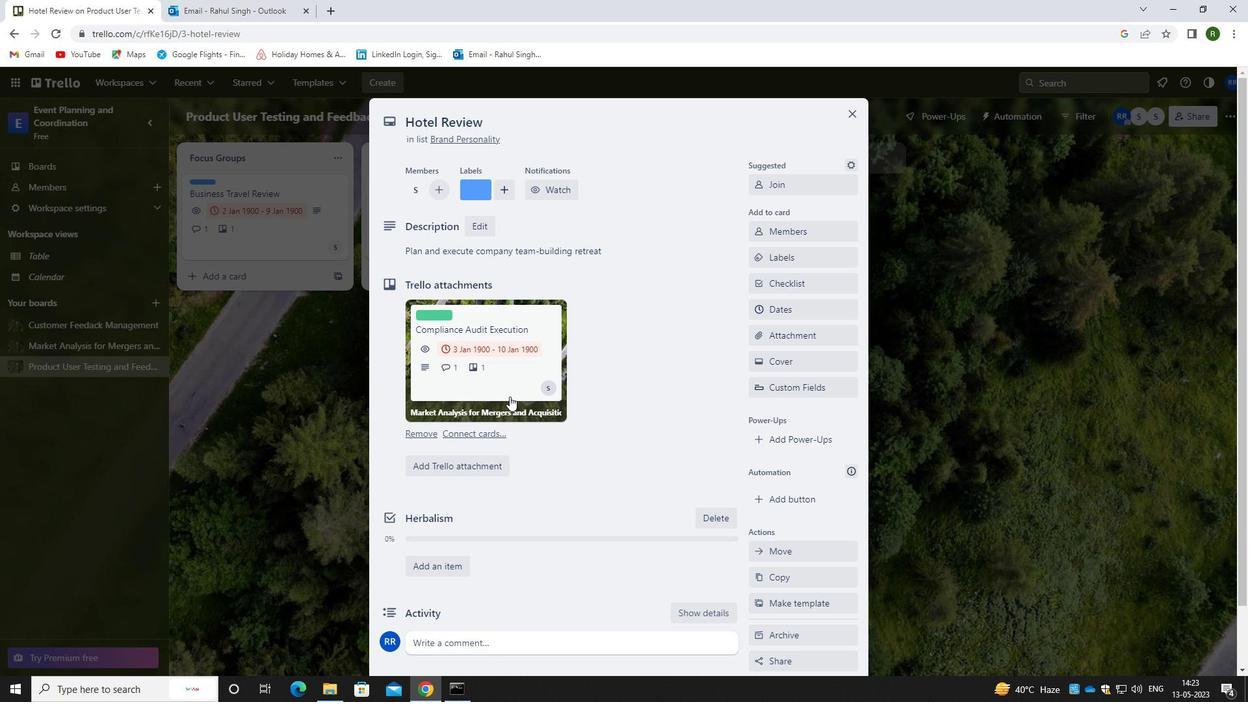
Action: Mouse scrolled (510, 395) with delta (0, 0)
Screenshot: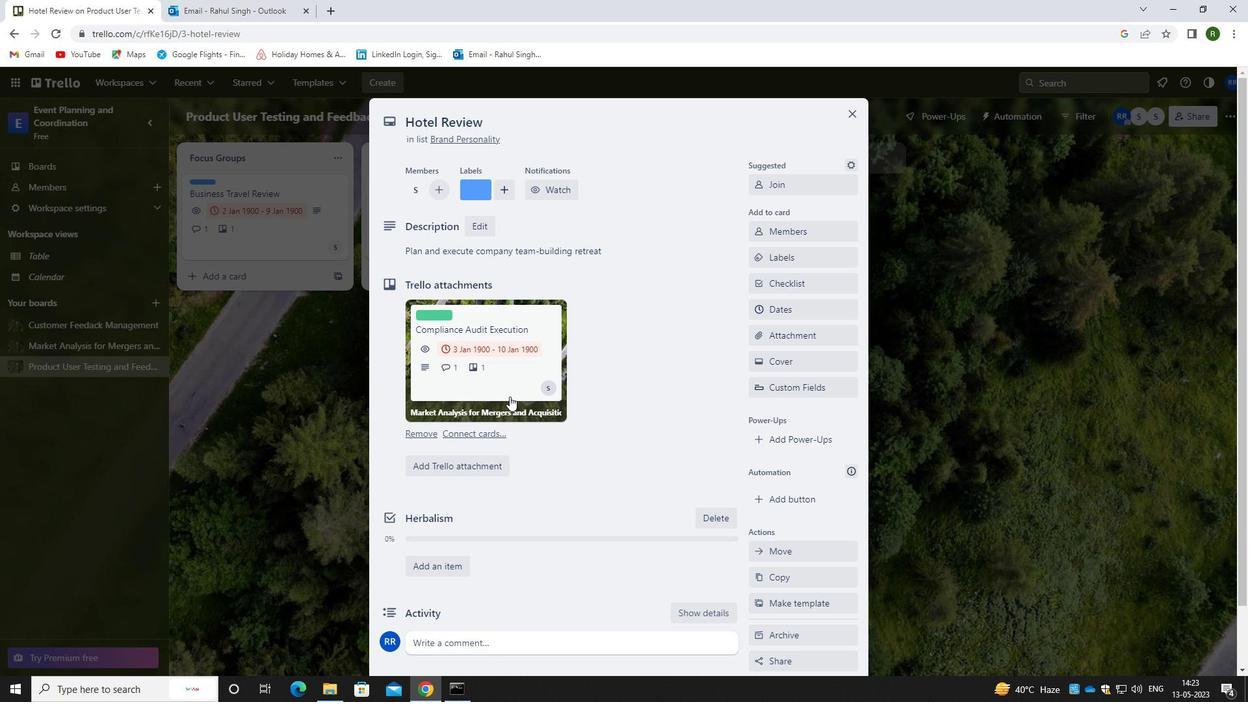 
Action: Mouse moved to (483, 575)
Screenshot: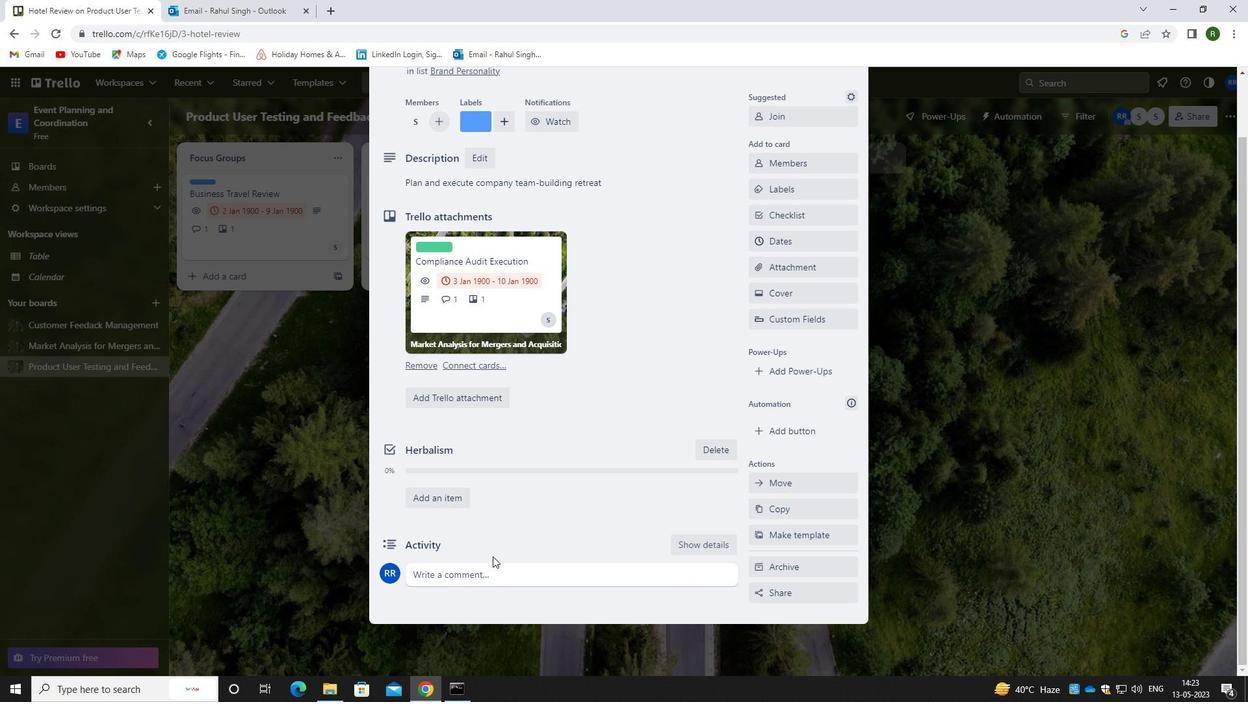 
Action: Mouse pressed left at (483, 575)
Screenshot: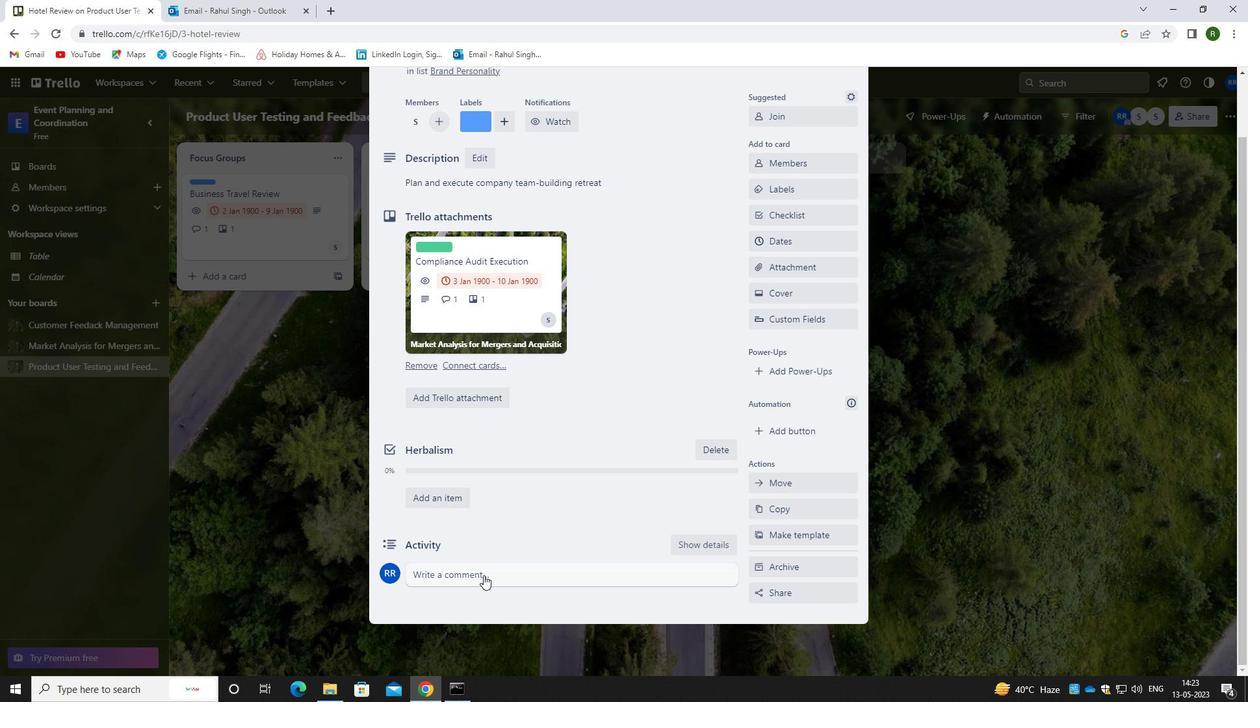 
Action: Mouse moved to (473, 615)
Screenshot: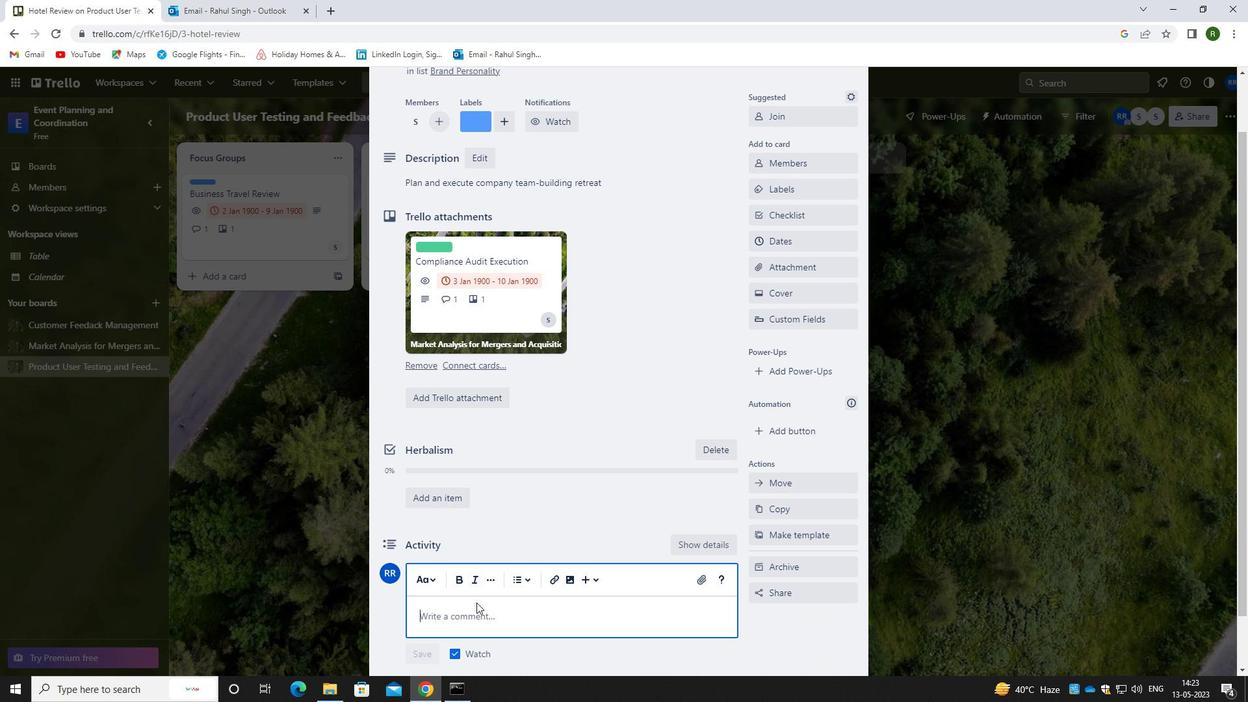 
Action: Mouse pressed left at (473, 615)
Screenshot: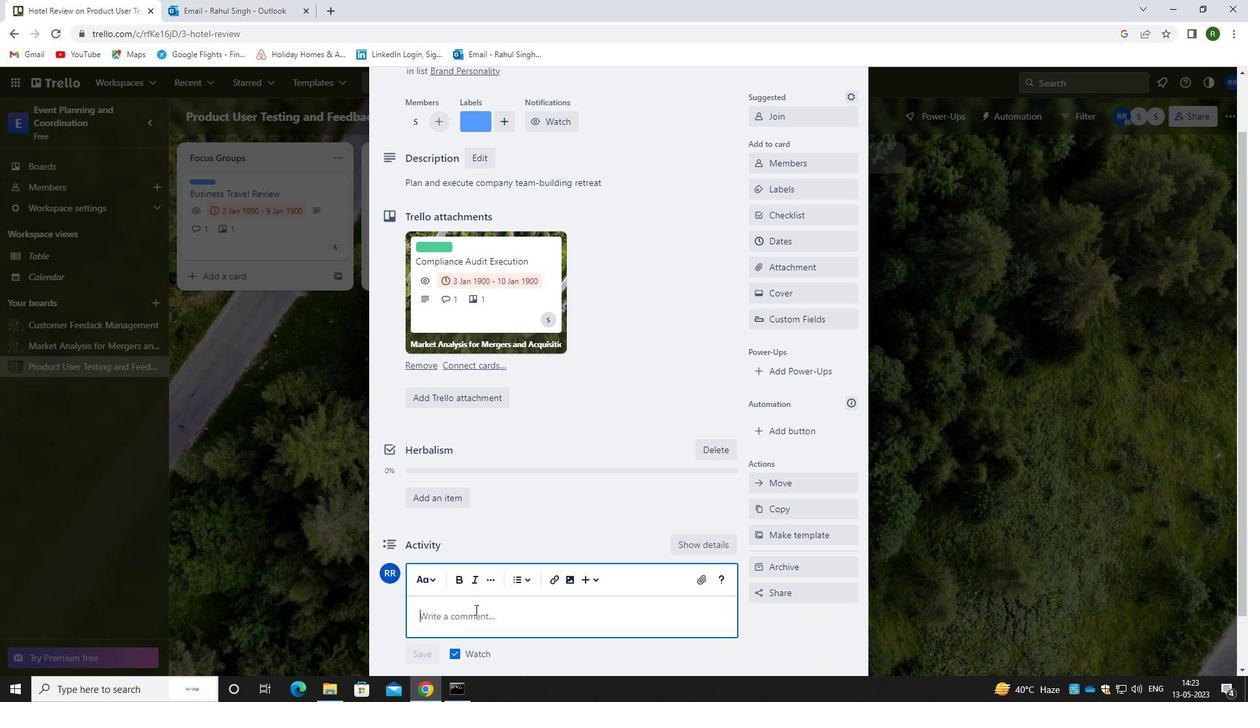 
Action: Key pressed <Key.caps_lock>W<Key.caps_lock>E<Key.space>SHOULD<Key.space>APPROACH<Key.space>THIS<Key.space>TASK<Key.space>WITH<Key.space>A<Key.space>SENSE<Key.space>OF<Key.space>ACCOUNTABILITY<Key.space>AND<Key.space>RESPONSIBILITY<Key.space>,<Key.space>OWNING<Key.space>OUR<Key.space>MISTAKE<Key.space>AND<Key.space>TAKING<Key.space>STEPS<Key.space>TO<Key.space>CORRECT<Key.space>THEM.
Screenshot: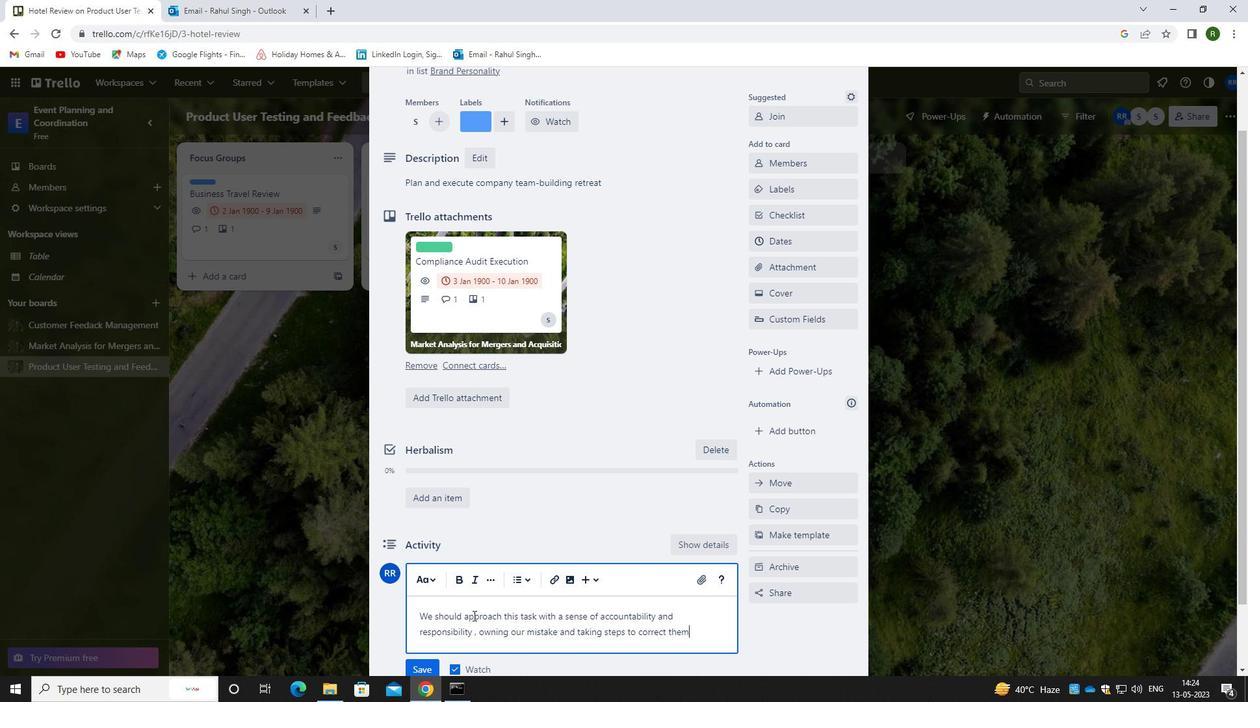 
Action: Mouse moved to (529, 563)
Screenshot: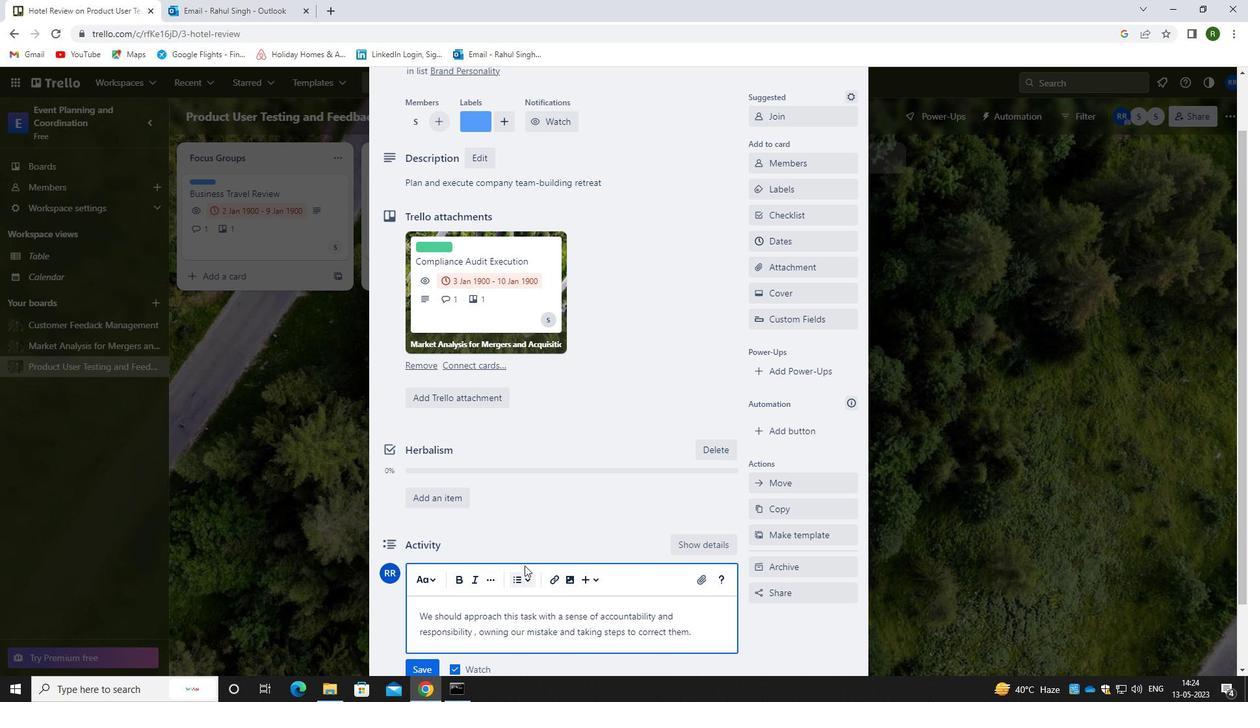 
Action: Mouse scrolled (529, 562) with delta (0, 0)
Screenshot: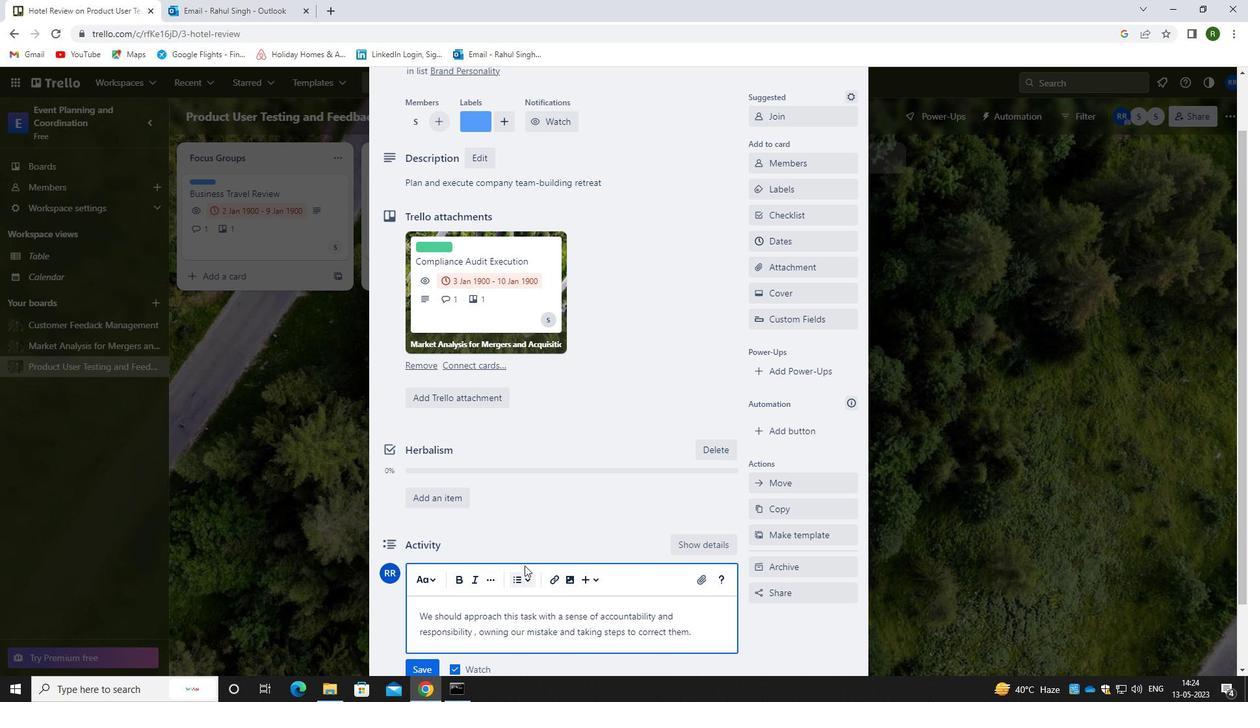 
Action: Mouse moved to (421, 606)
Screenshot: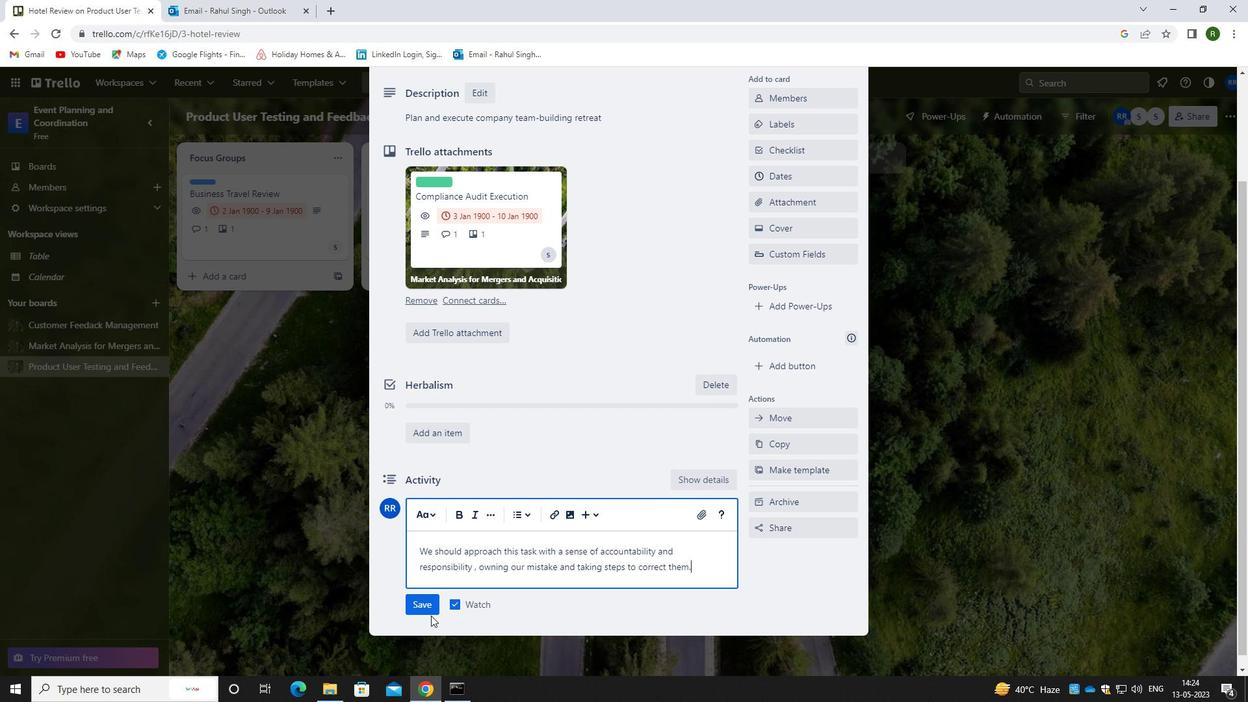 
Action: Mouse pressed left at (421, 606)
Screenshot: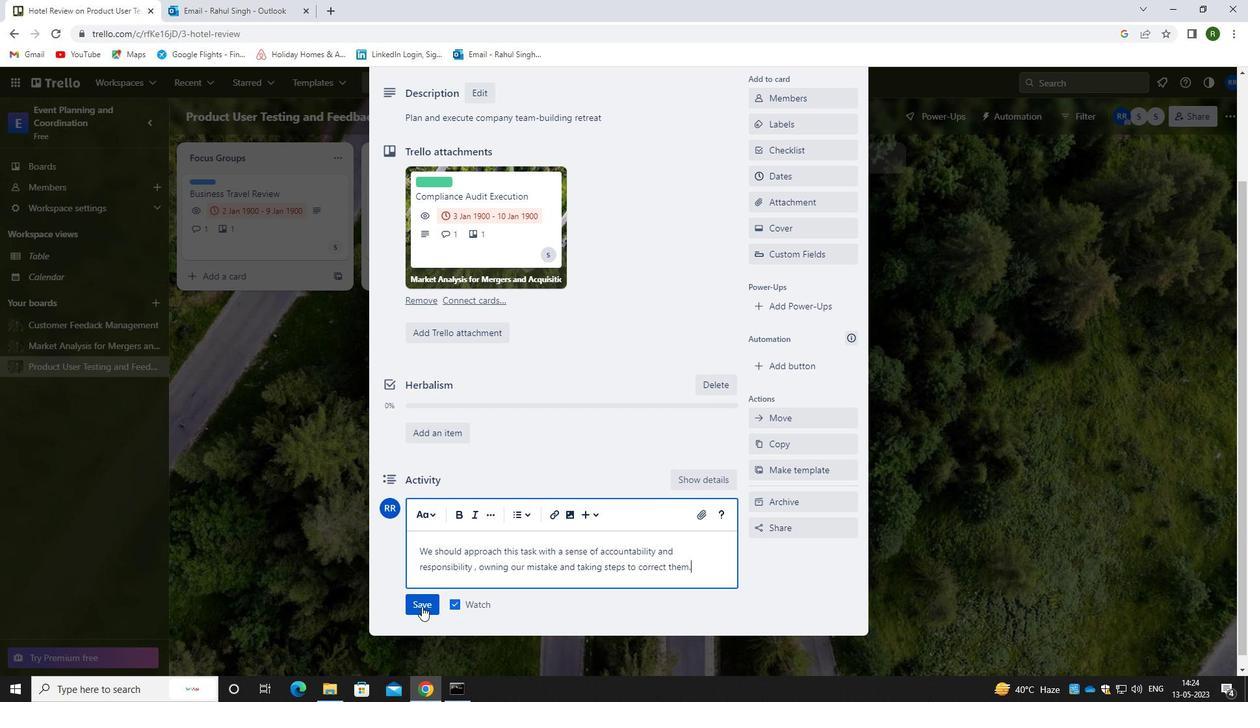 
Action: Mouse moved to (774, 180)
Screenshot: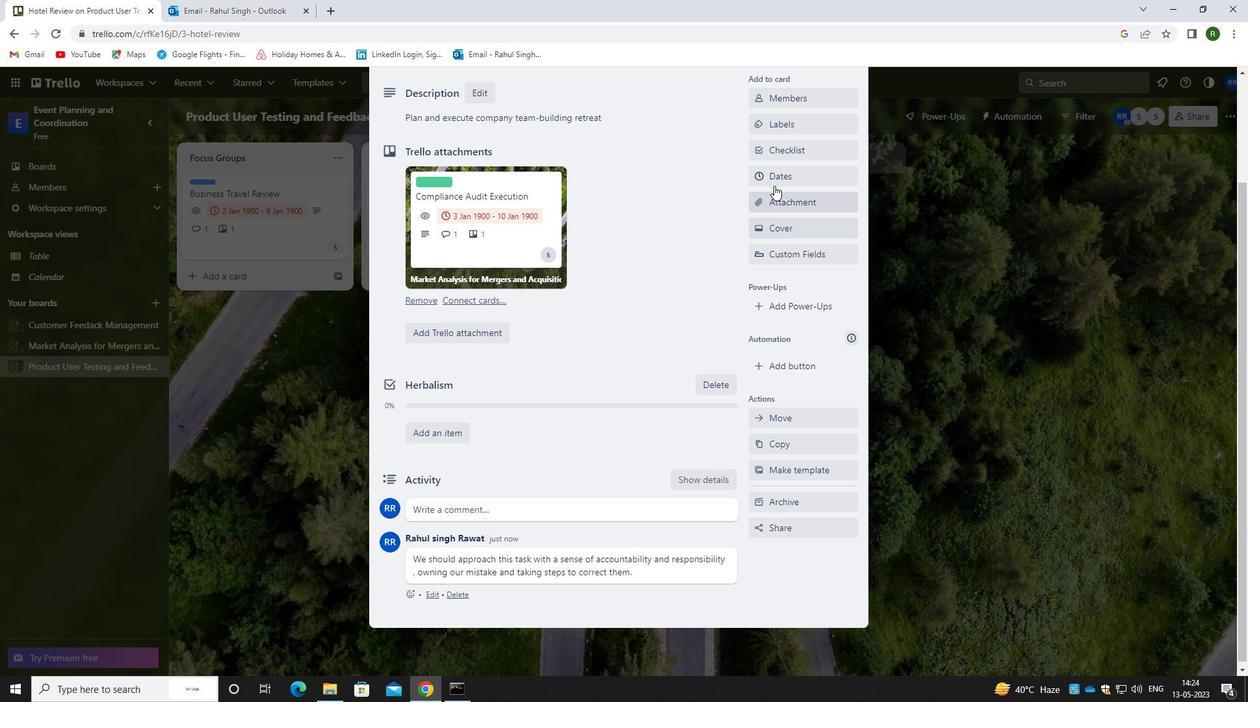 
Action: Mouse pressed left at (774, 180)
Screenshot: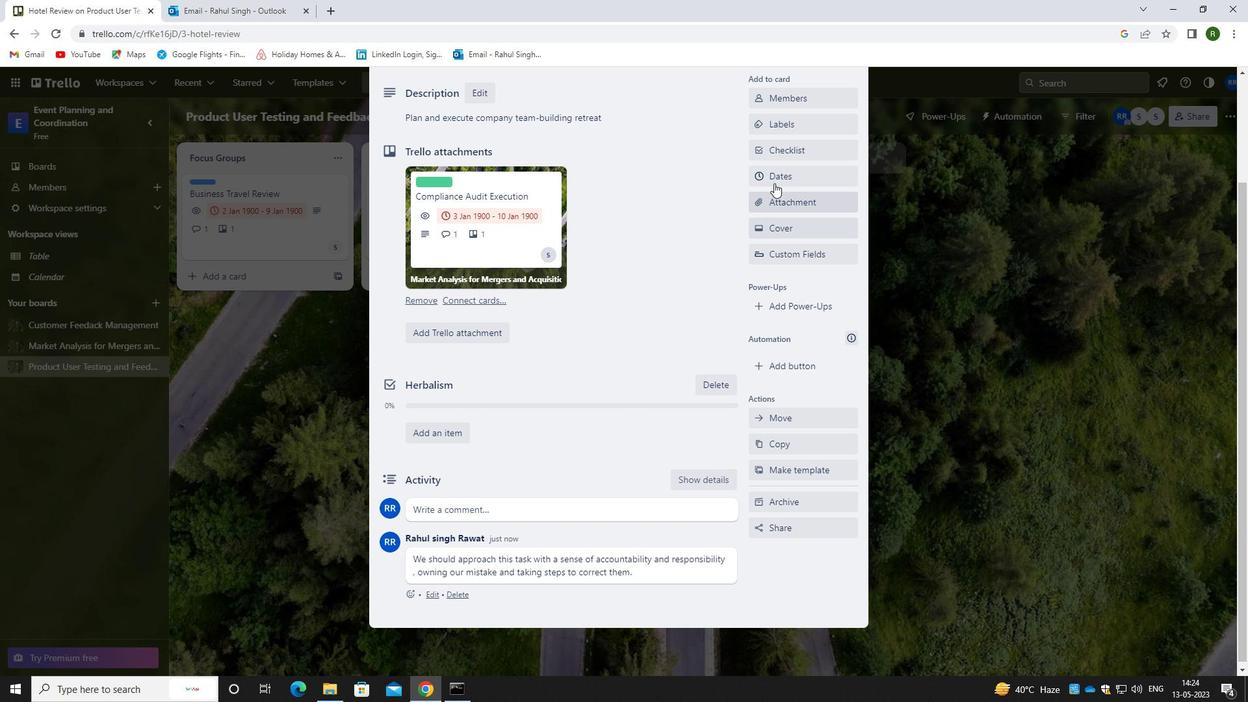 
Action: Mouse moved to (768, 447)
Screenshot: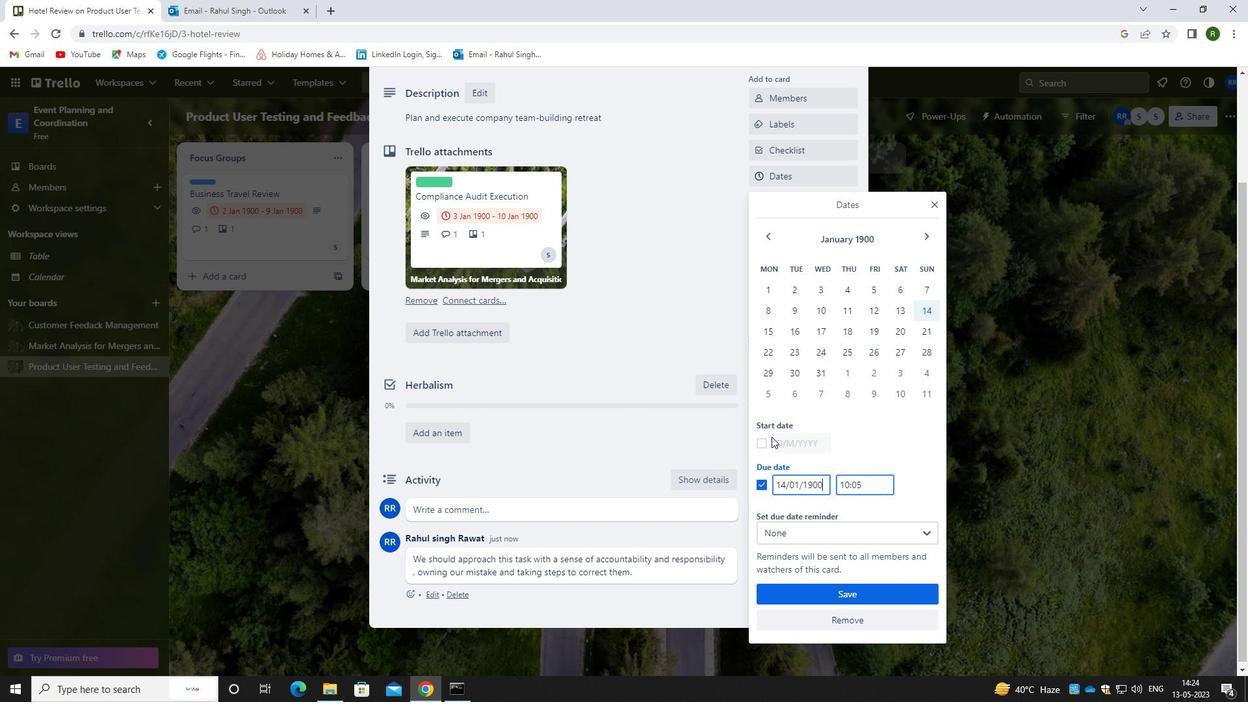 
Action: Mouse pressed left at (768, 447)
Screenshot: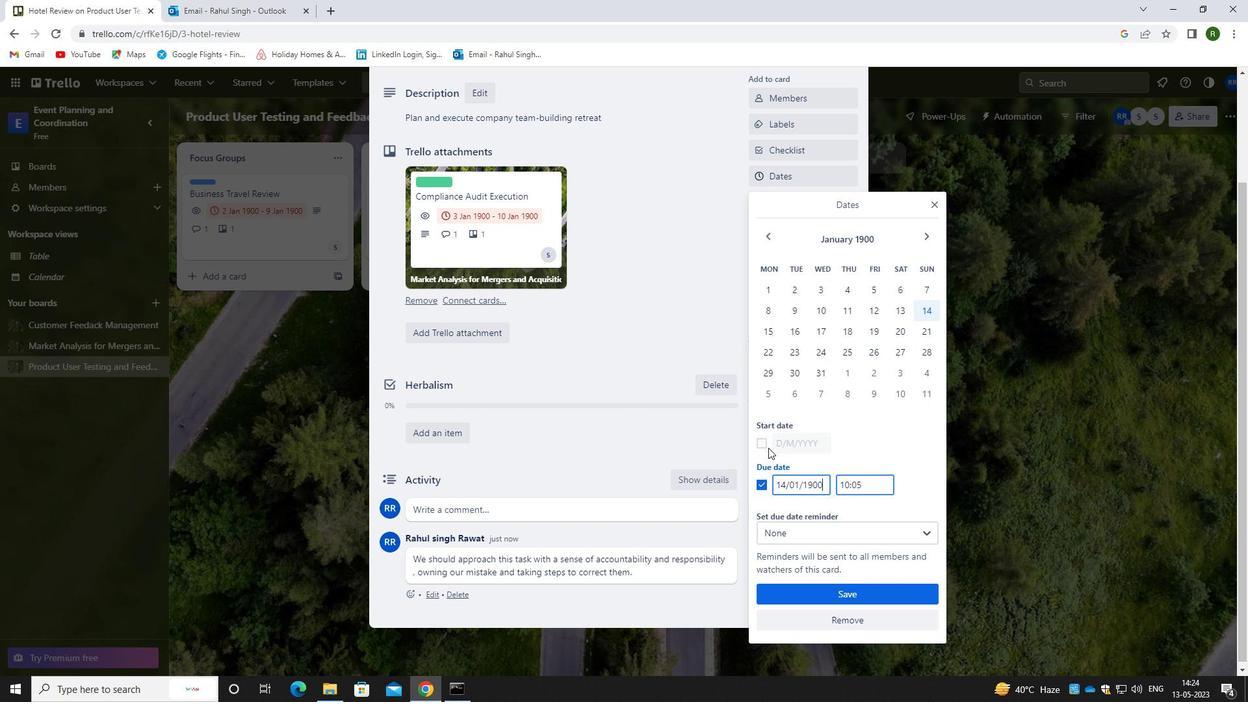 
Action: Mouse moved to (824, 444)
Screenshot: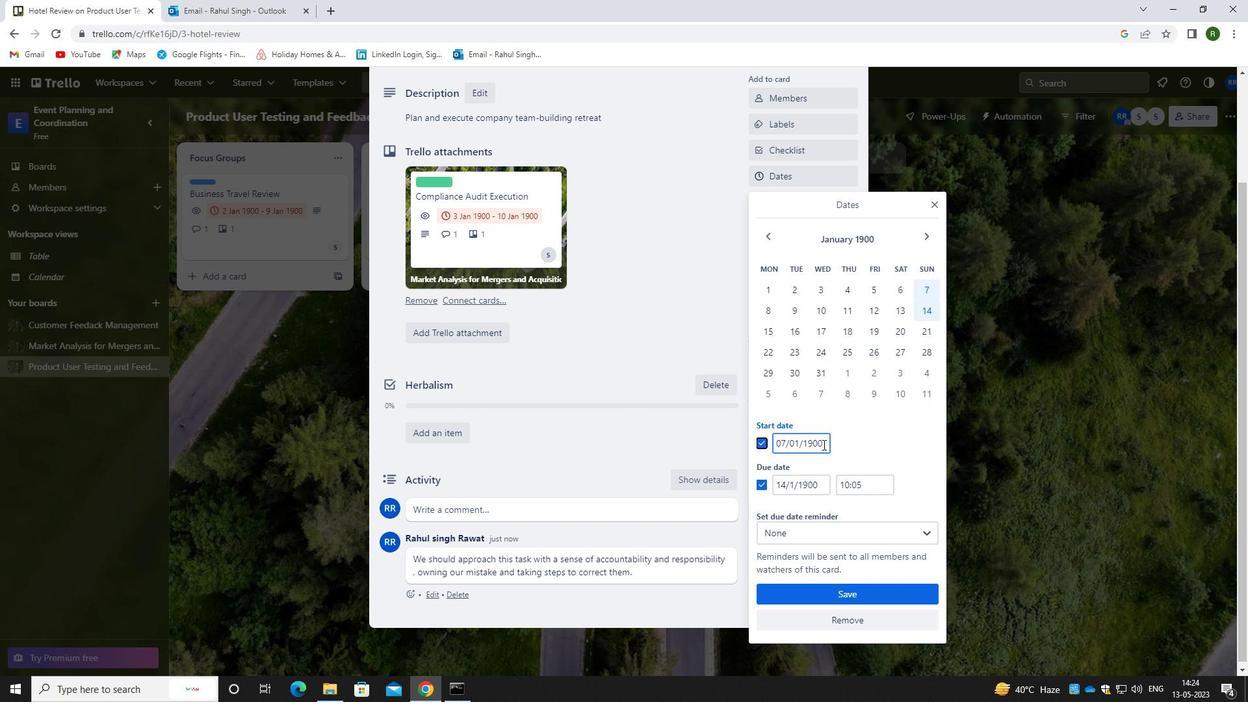 
Action: Mouse pressed left at (824, 444)
Screenshot: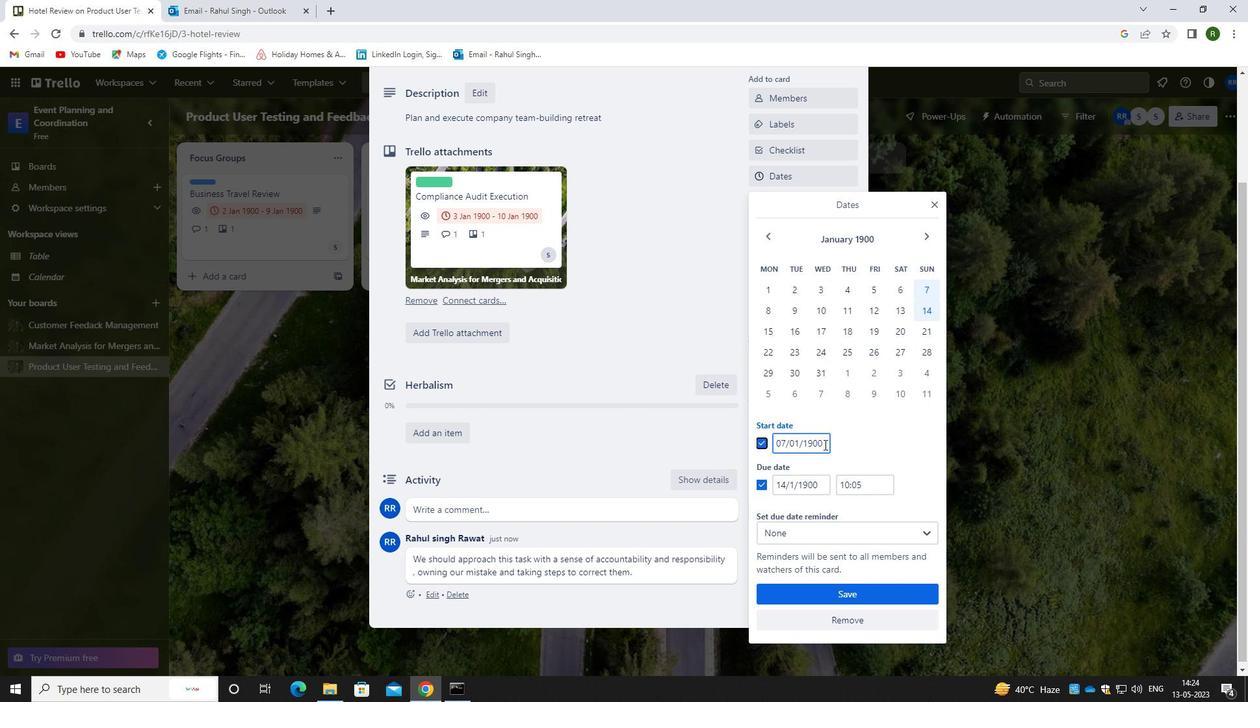 
Action: Mouse moved to (770, 451)
Screenshot: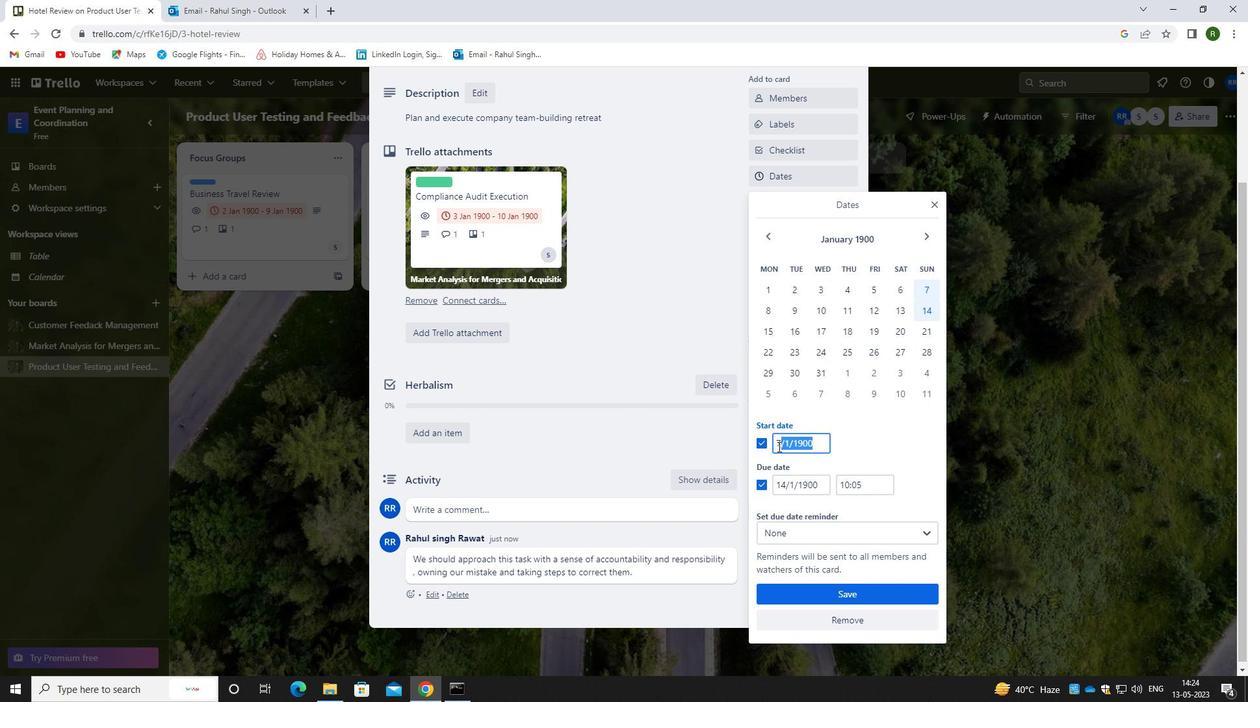 
Action: Key pressed 08/01/1900
Screenshot: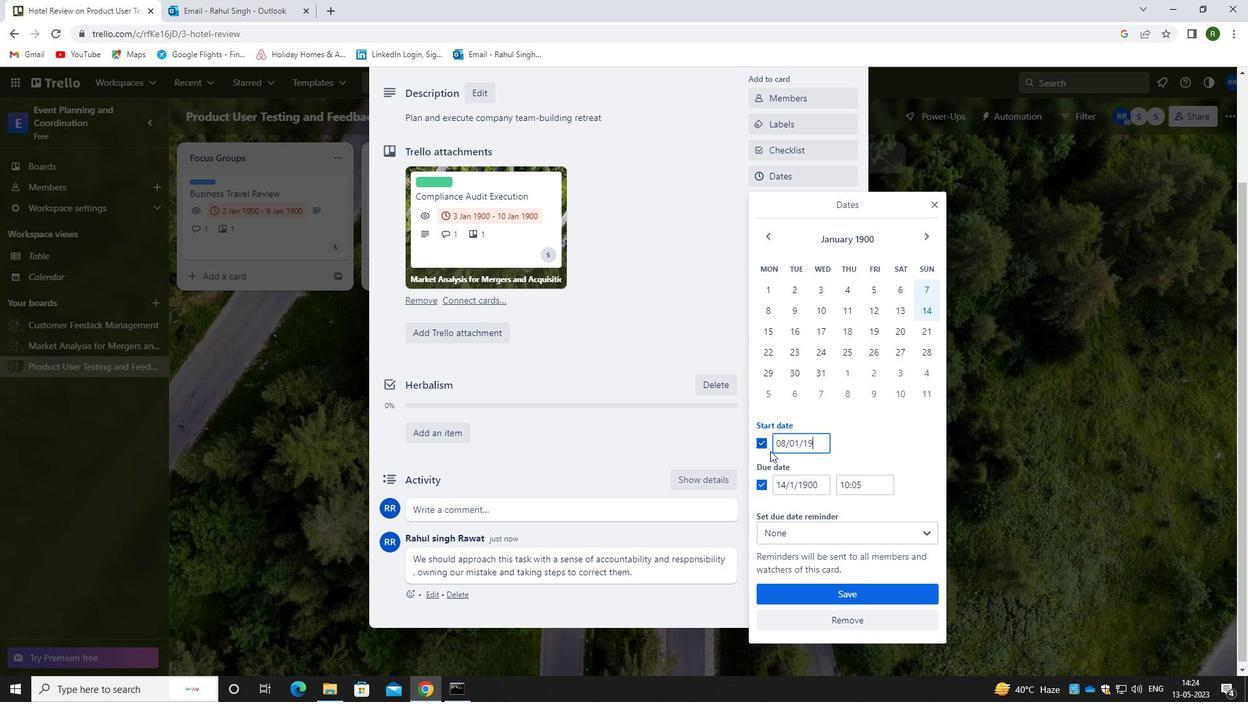 
Action: Mouse moved to (823, 486)
Screenshot: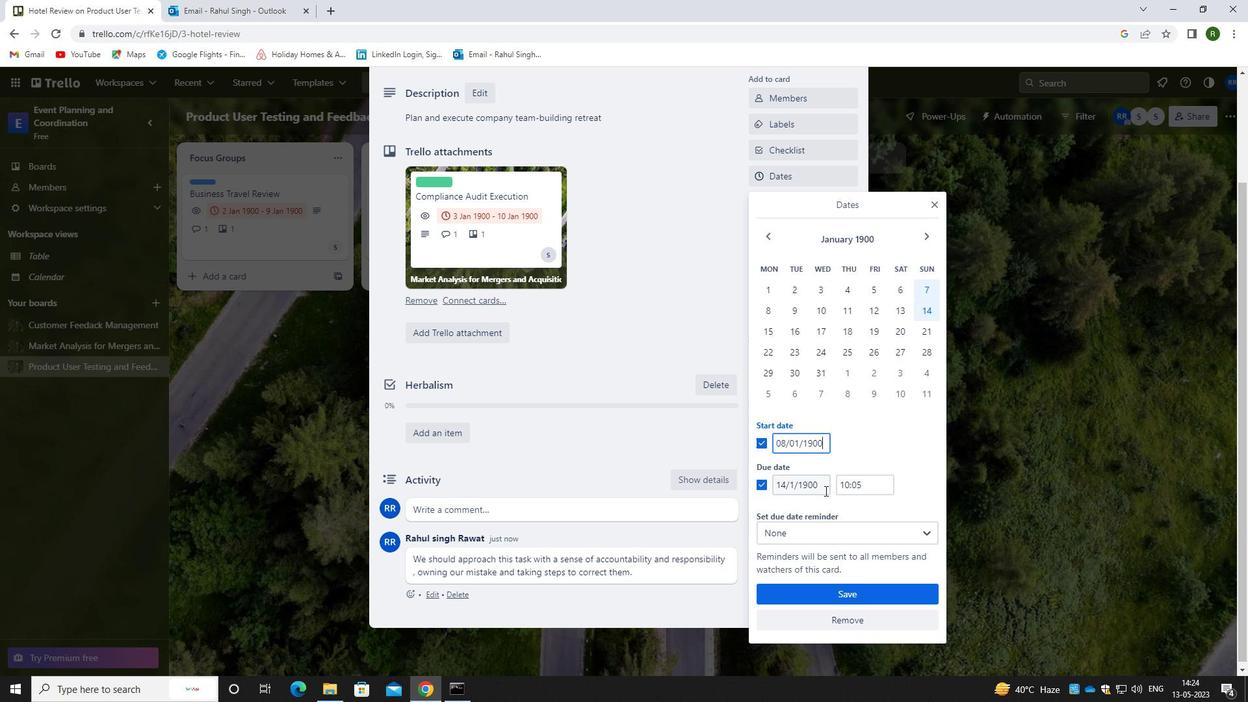 
Action: Mouse pressed left at (823, 486)
Screenshot: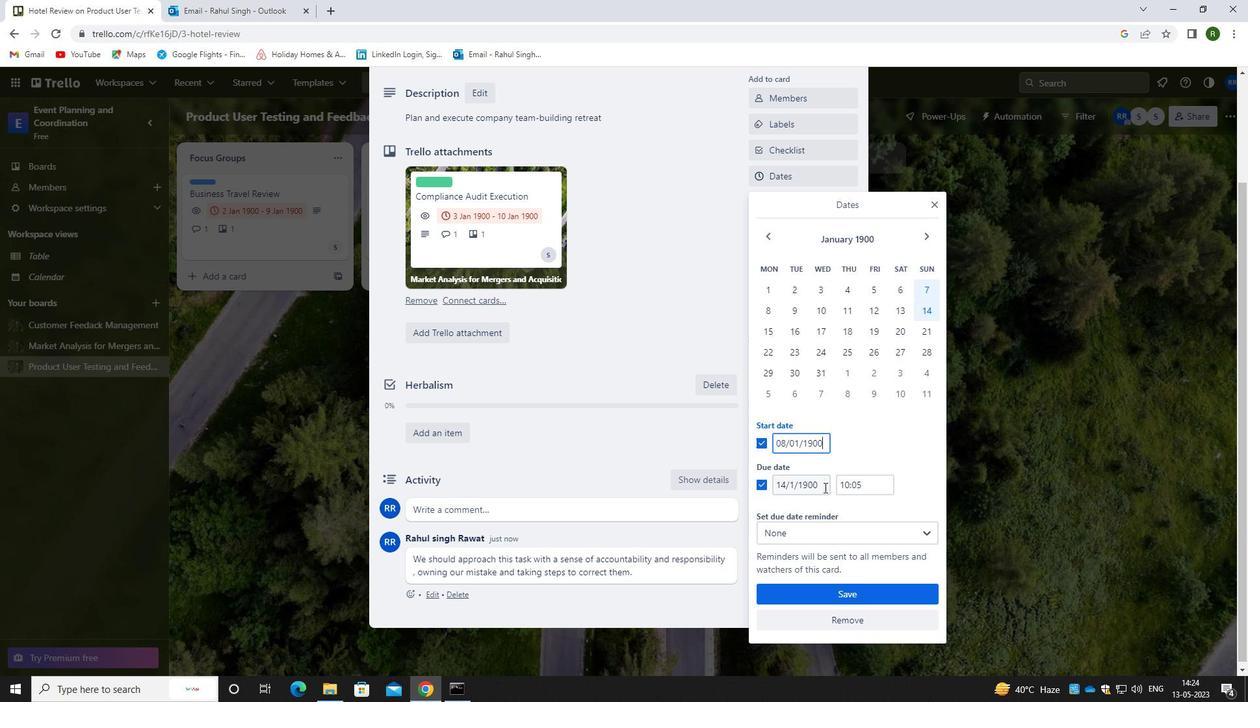 
Action: Mouse moved to (760, 488)
Screenshot: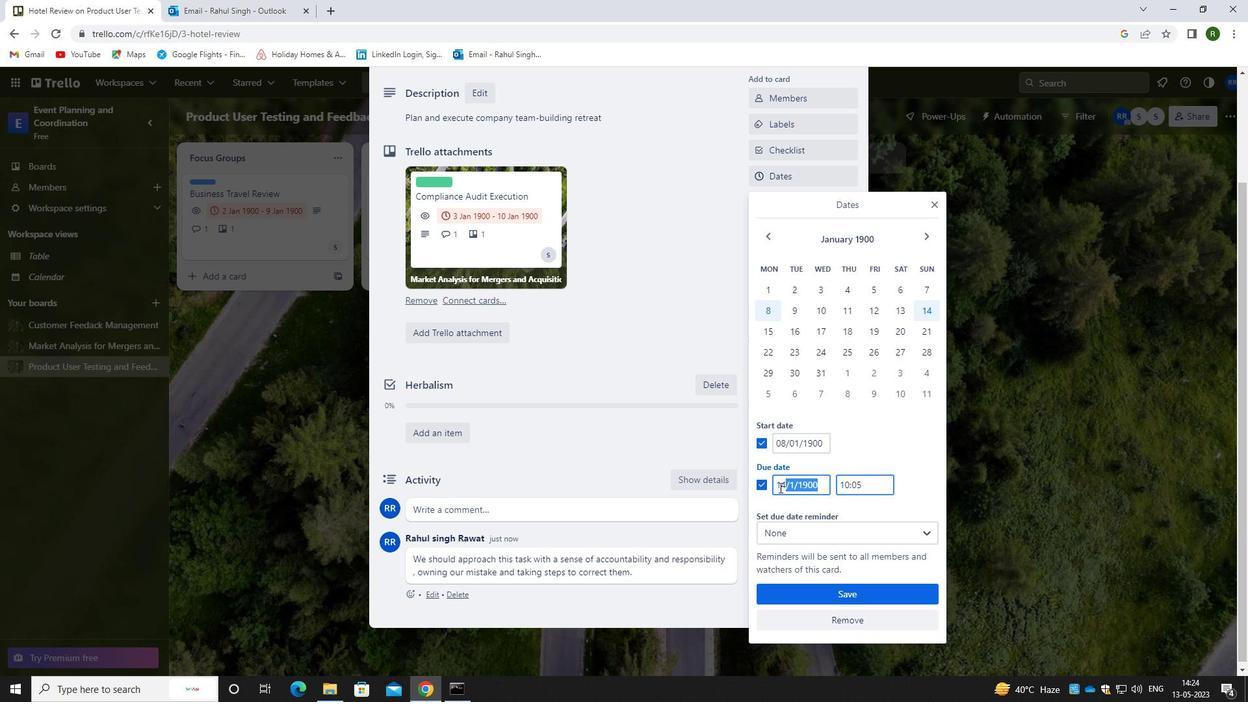 
Action: Key pressed 15/01/1900
Screenshot: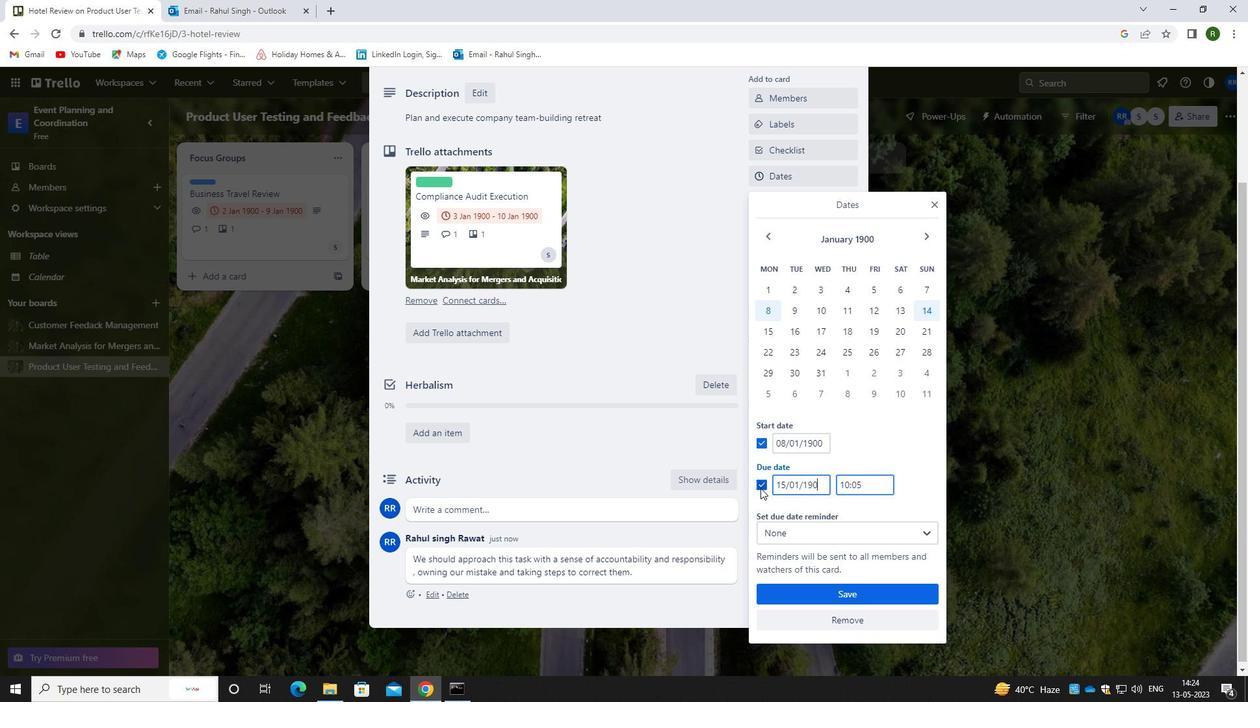 
Action: Mouse moved to (789, 587)
Screenshot: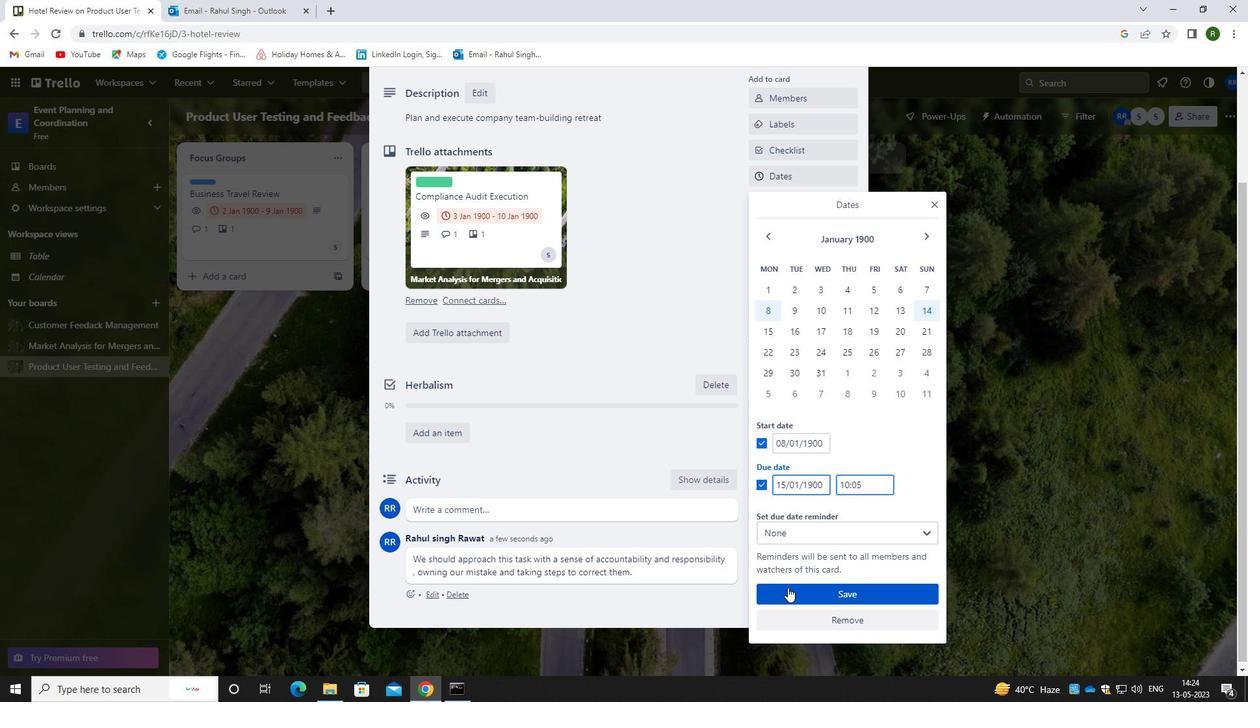 
Action: Mouse pressed left at (789, 587)
Screenshot: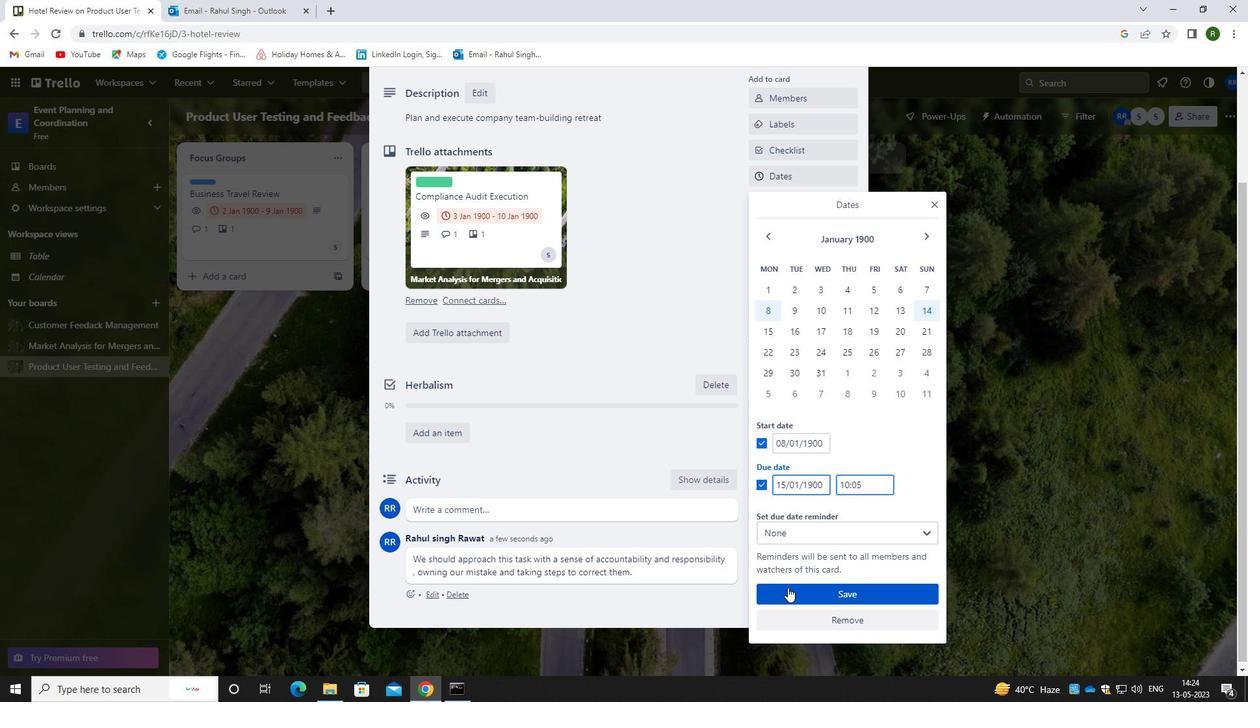 
Action: Mouse moved to (698, 382)
Screenshot: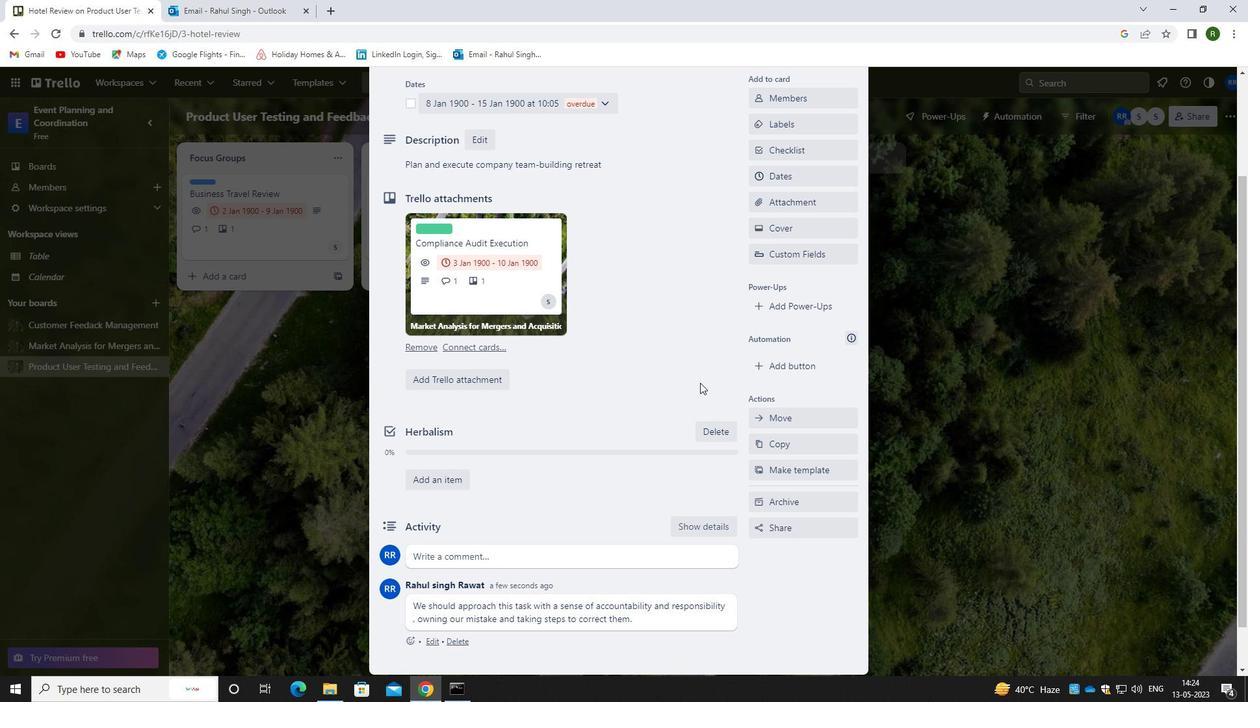 
